 Task: For heading Use Impact with bold and underline.  font size for heading18,  'Change the font style of data to'Impact and font size to 9,  Change the alignment of both headline & data to Align right In the sheet   Valor SalesZenith Sales review   book
Action: Mouse moved to (60, 160)
Screenshot: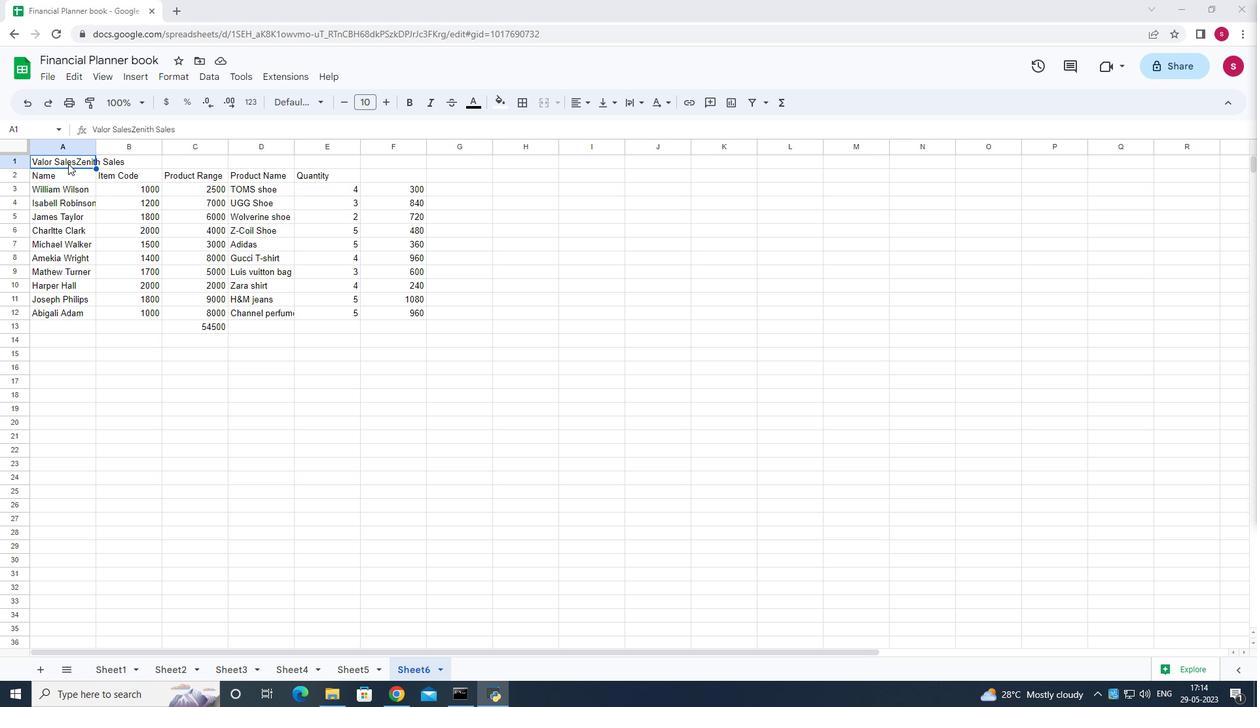 
Action: Mouse pressed left at (60, 160)
Screenshot: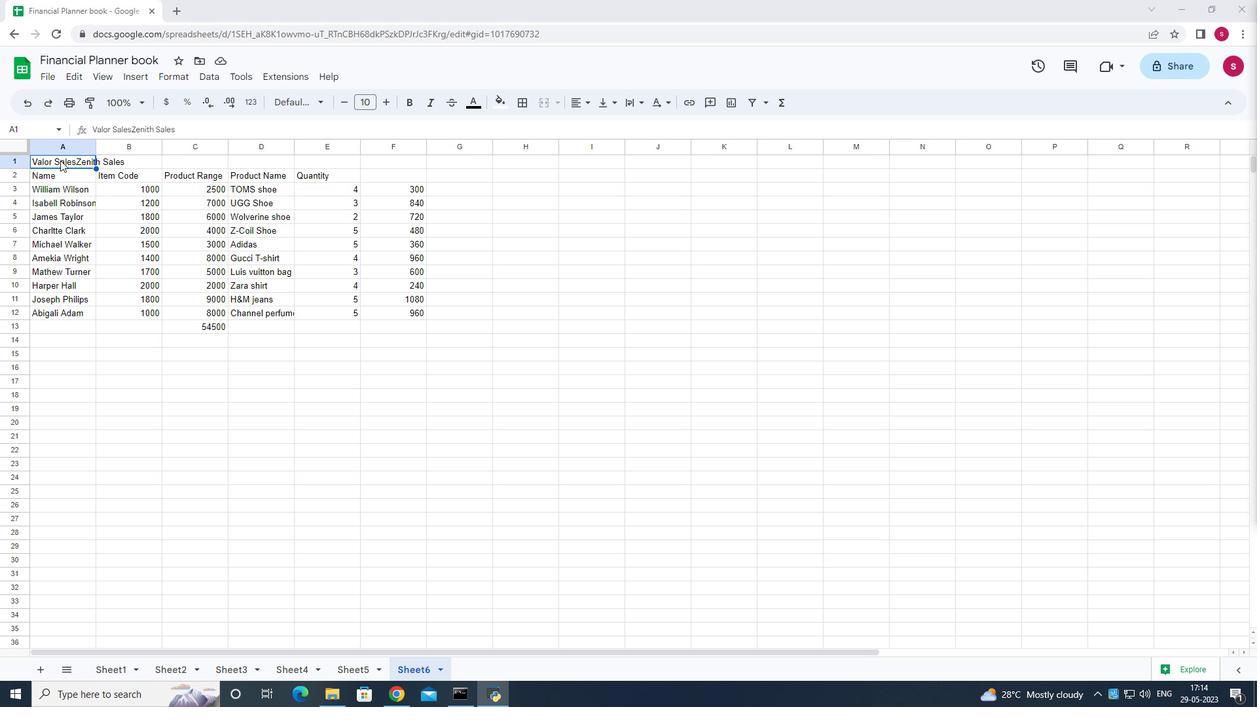 
Action: Mouse pressed left at (60, 160)
Screenshot: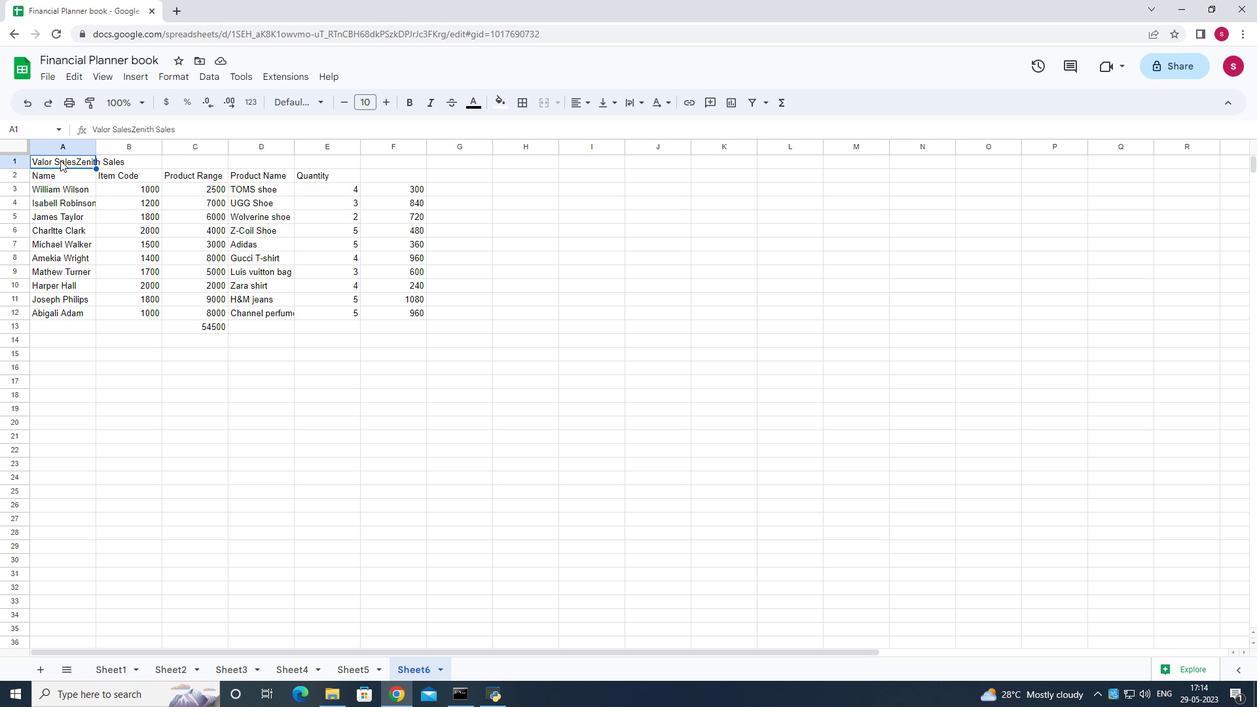 
Action: Mouse moved to (72, 159)
Screenshot: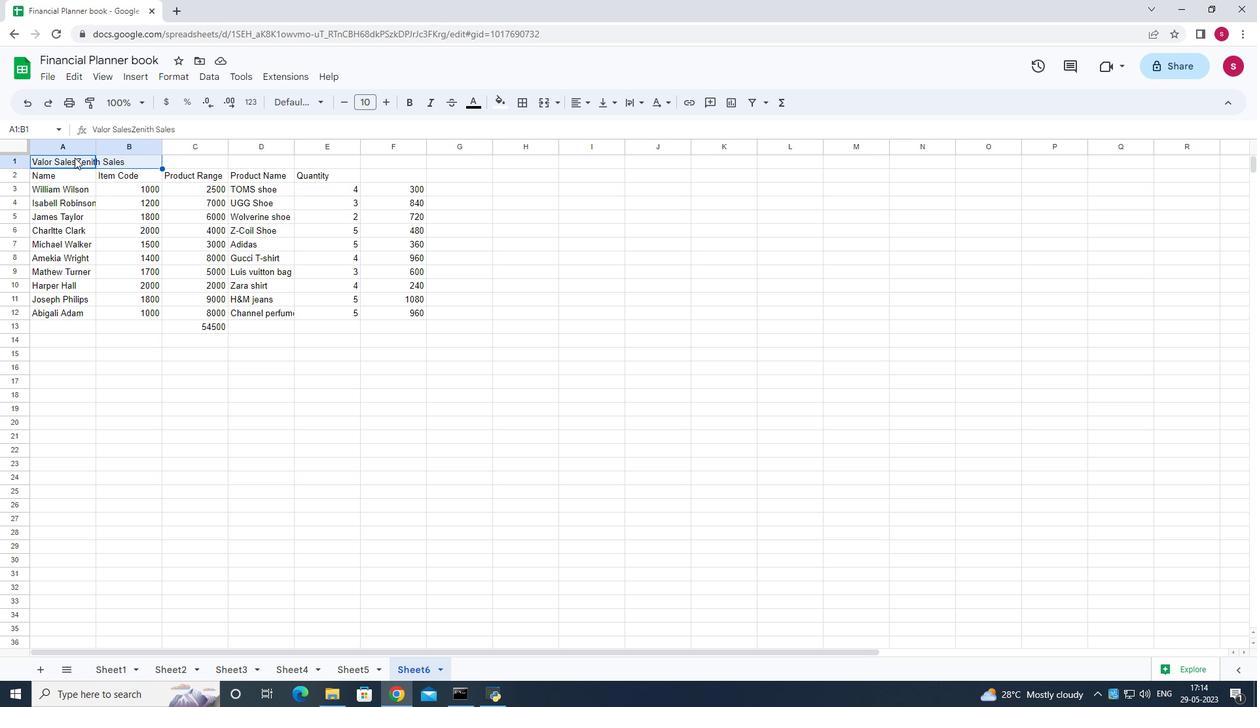 
Action: Mouse pressed left at (72, 159)
Screenshot: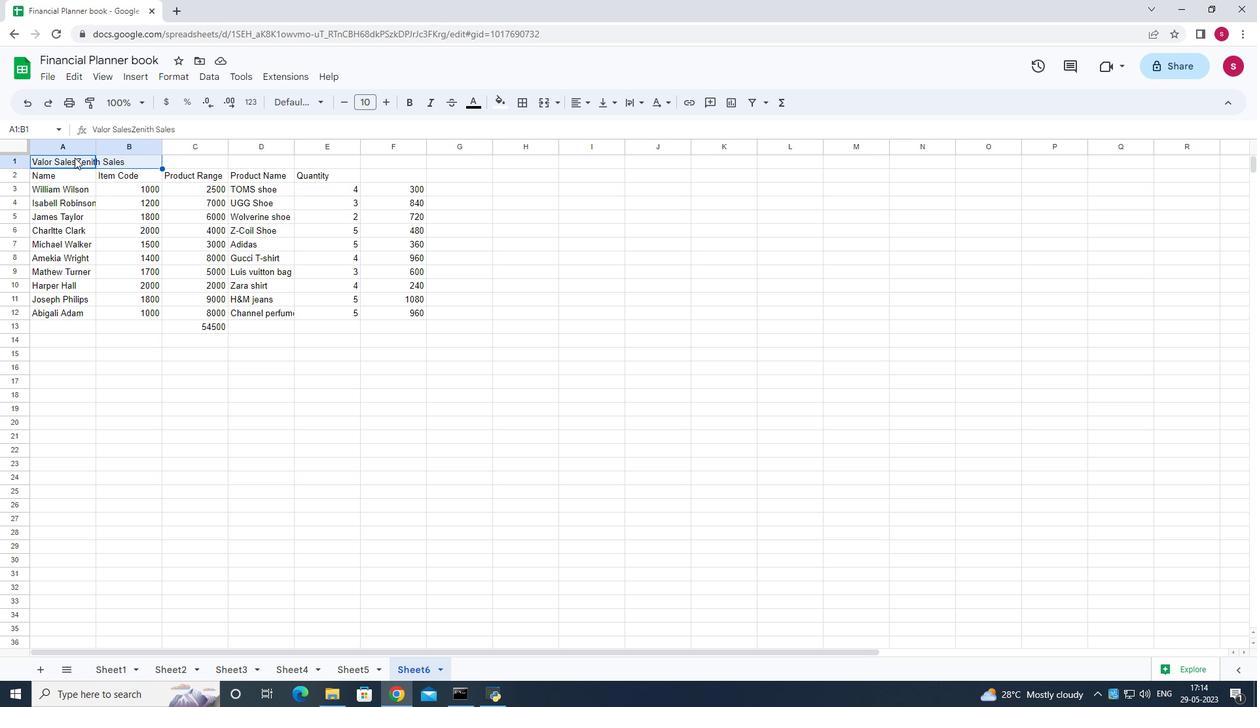 
Action: Mouse moved to (69, 161)
Screenshot: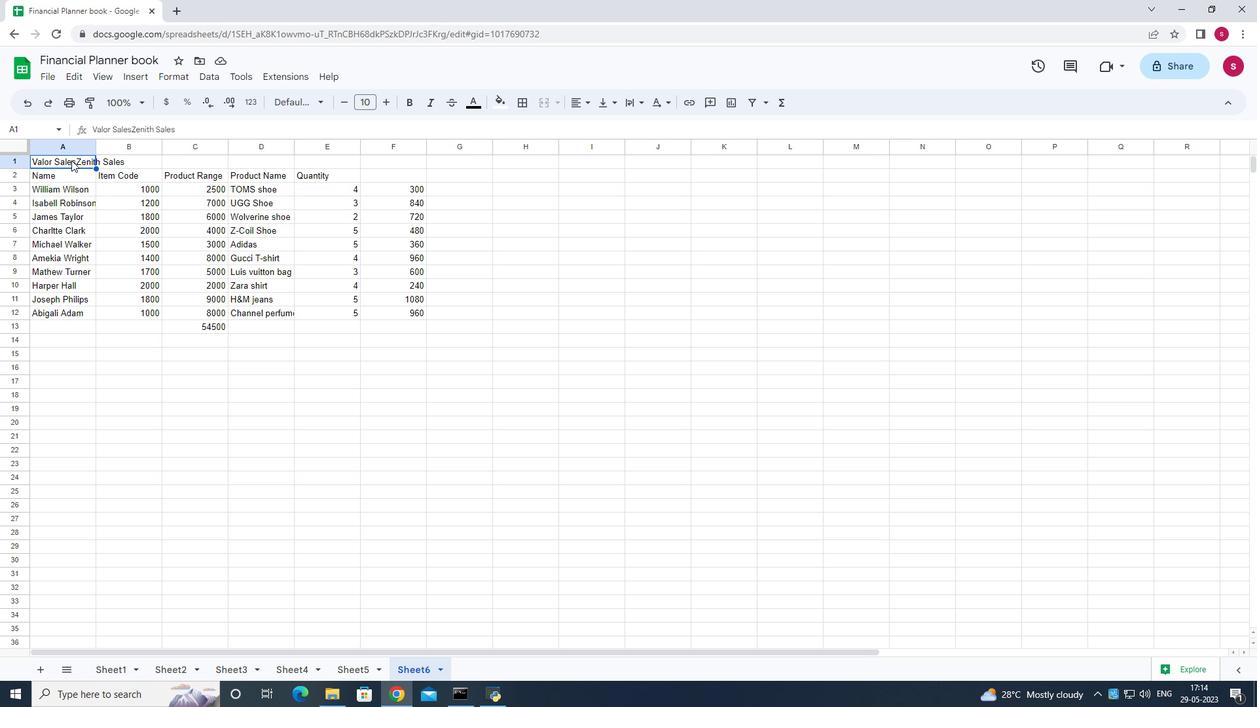 
Action: Mouse pressed left at (69, 161)
Screenshot: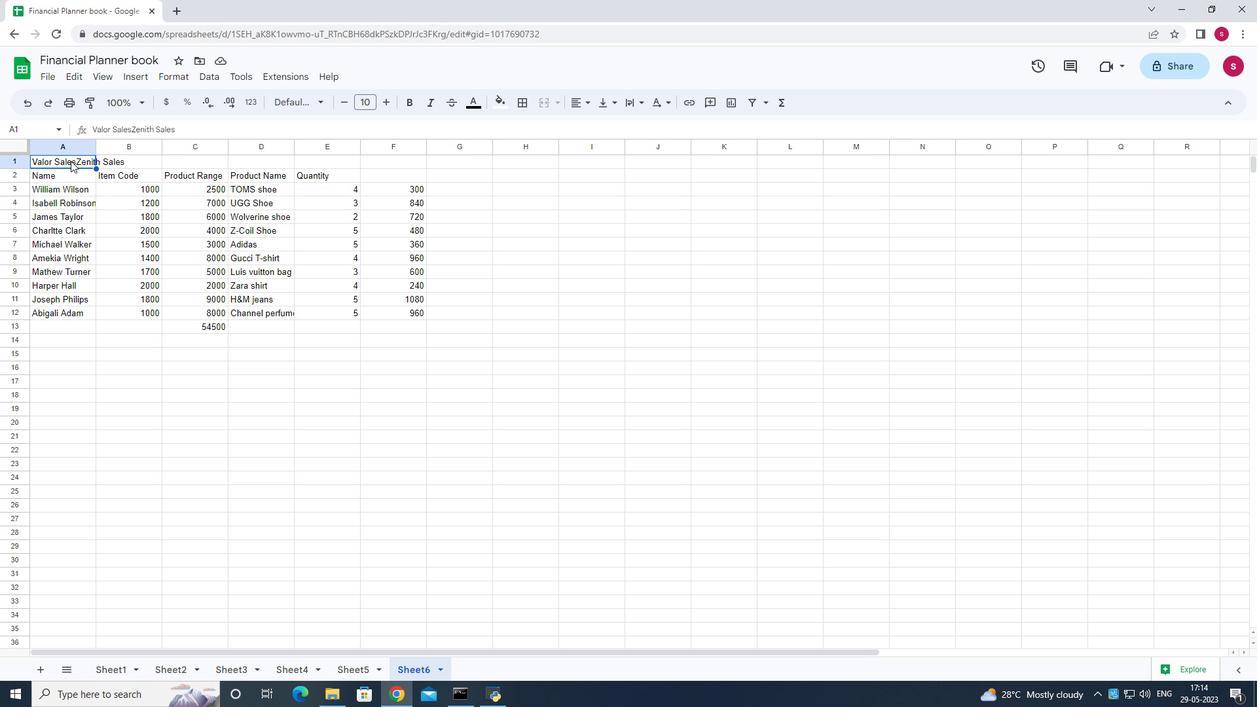 
Action: Mouse moved to (209, 155)
Screenshot: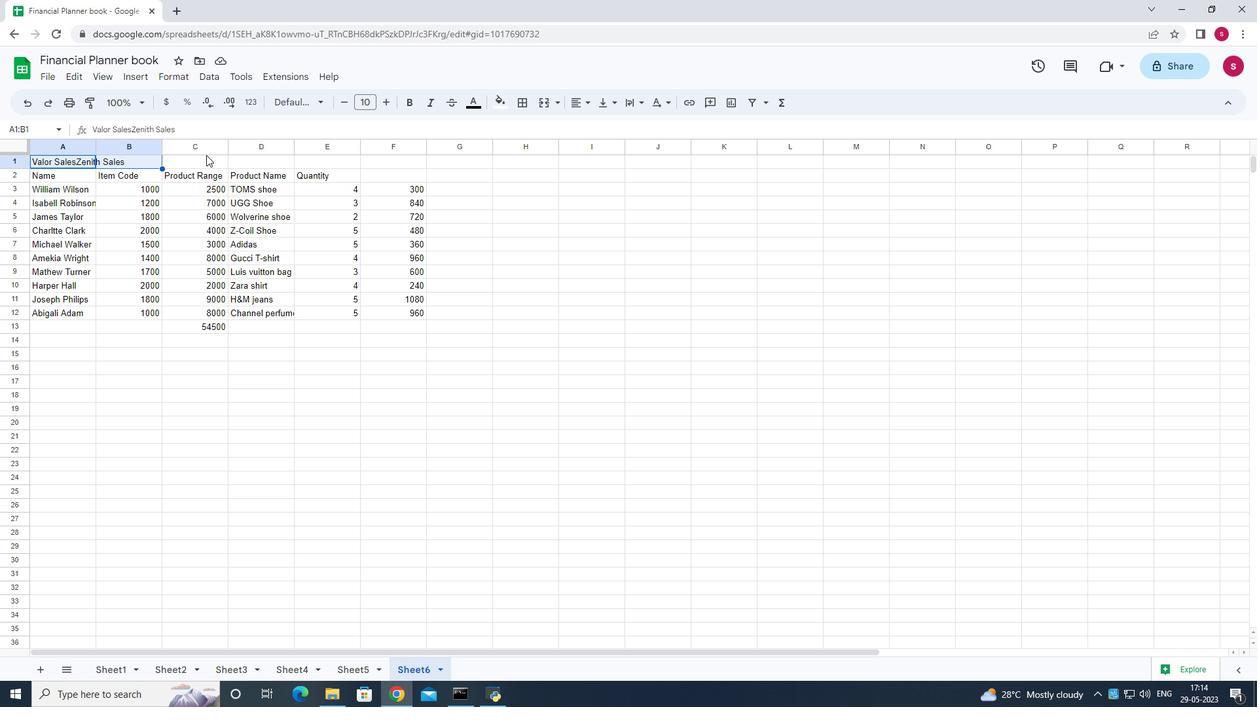 
Action: Key pressed ctrl+Bctrl+U
Screenshot: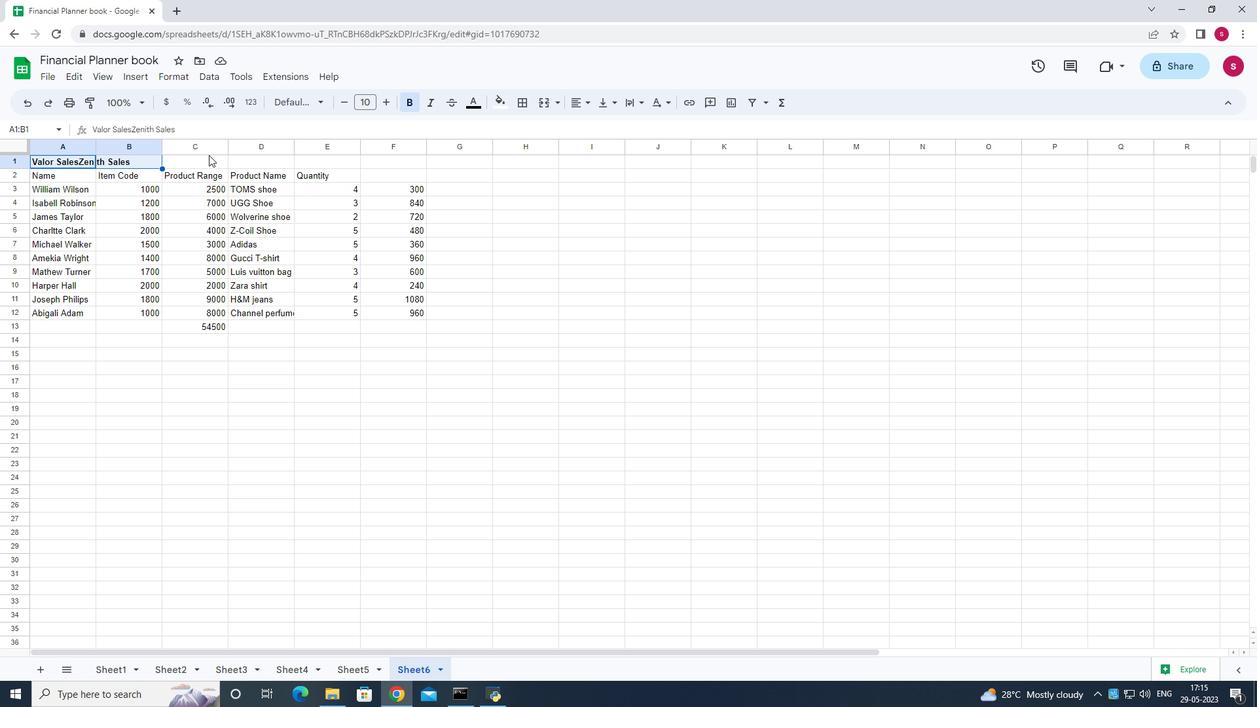 
Action: Mouse moved to (383, 102)
Screenshot: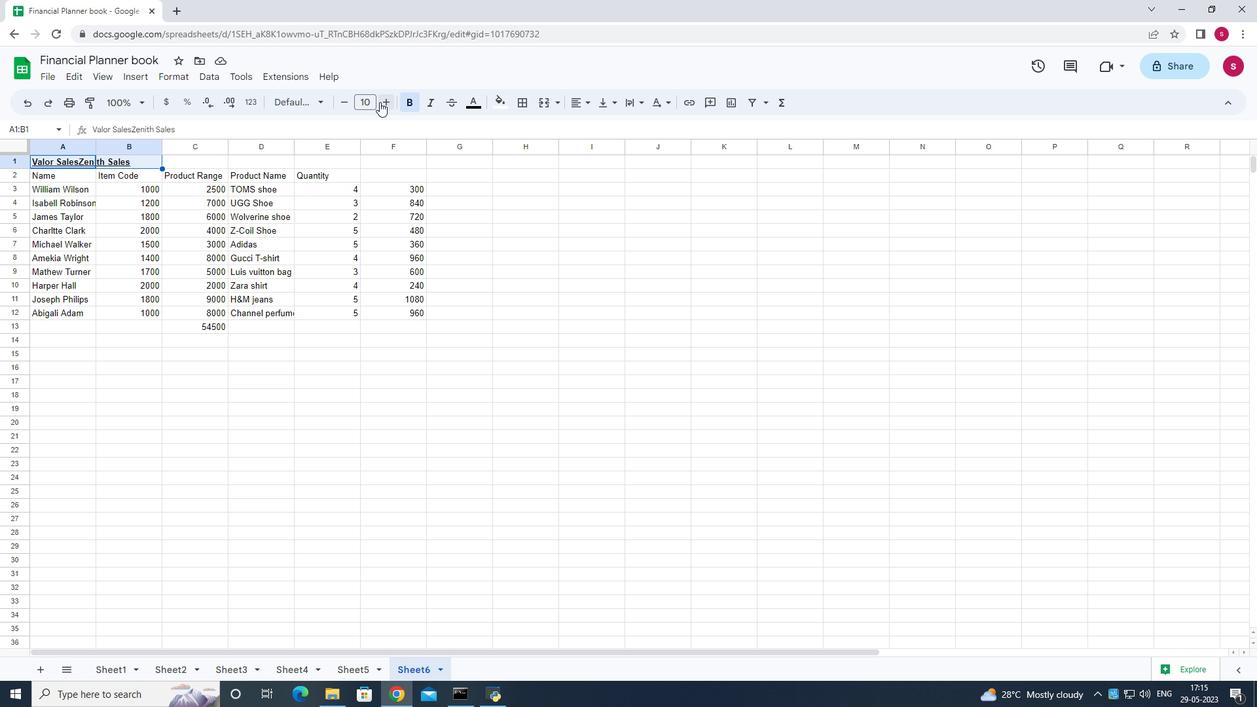 
Action: Mouse pressed left at (383, 102)
Screenshot: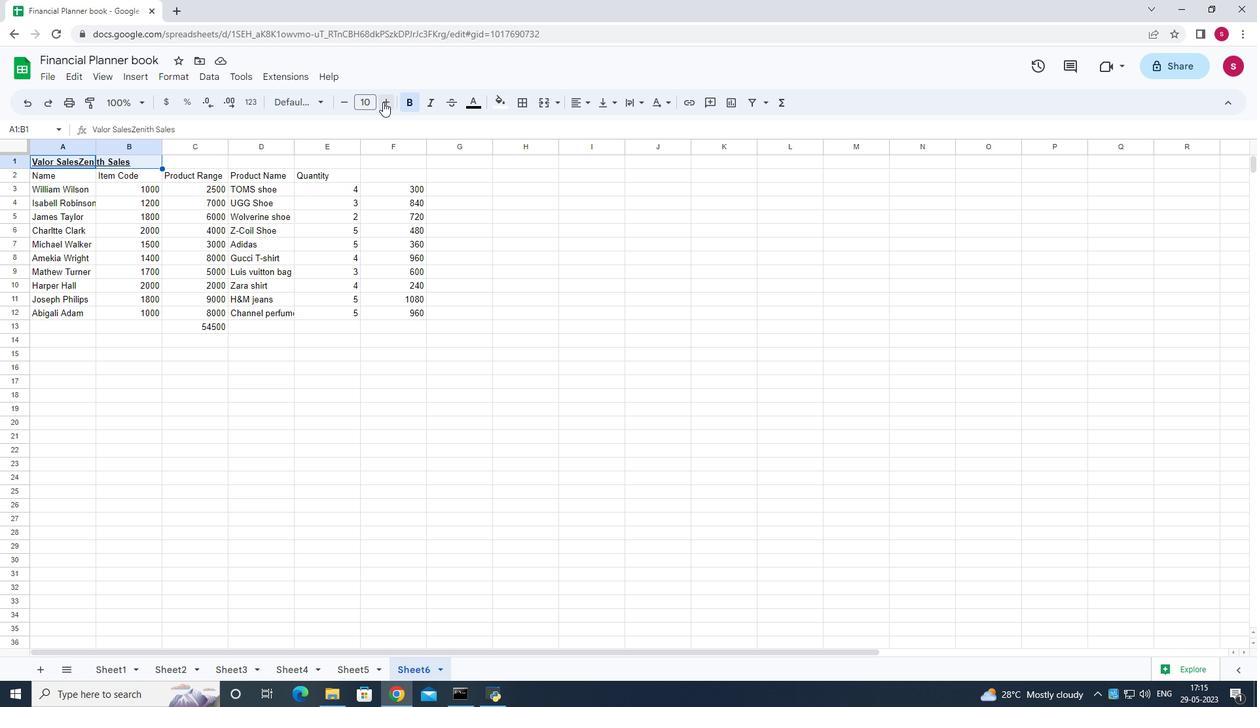
Action: Mouse pressed left at (383, 102)
Screenshot: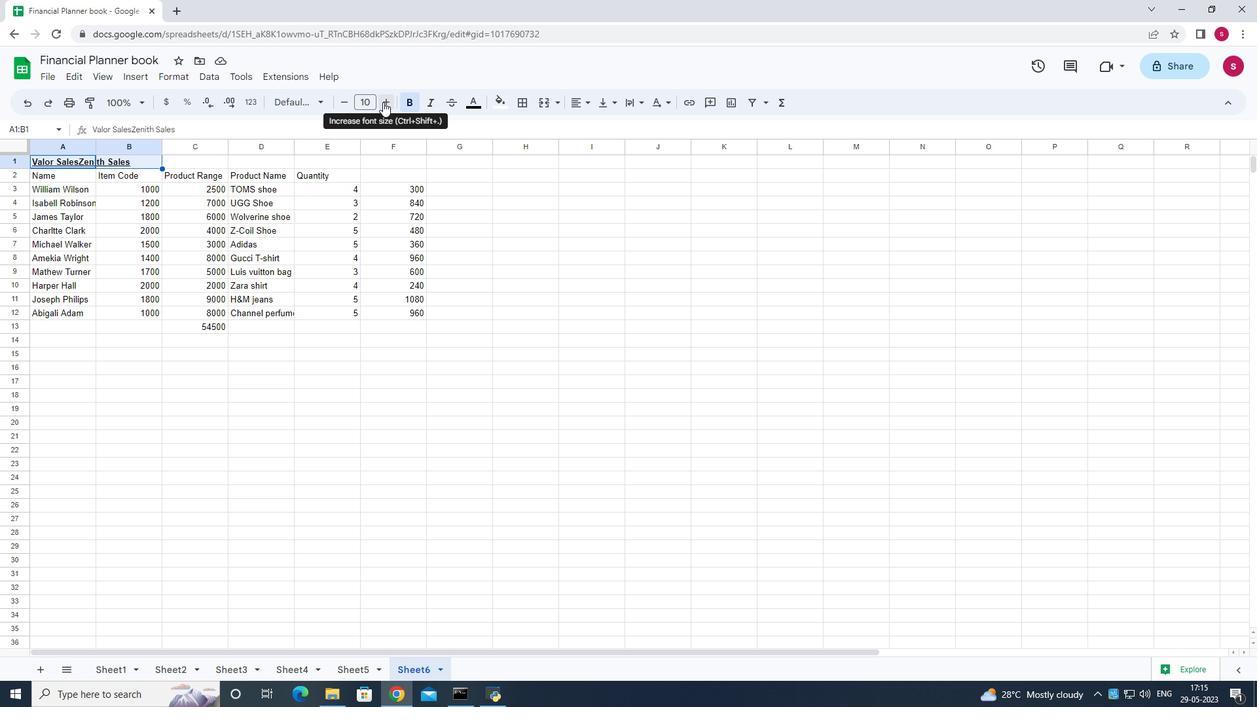 
Action: Mouse moved to (383, 102)
Screenshot: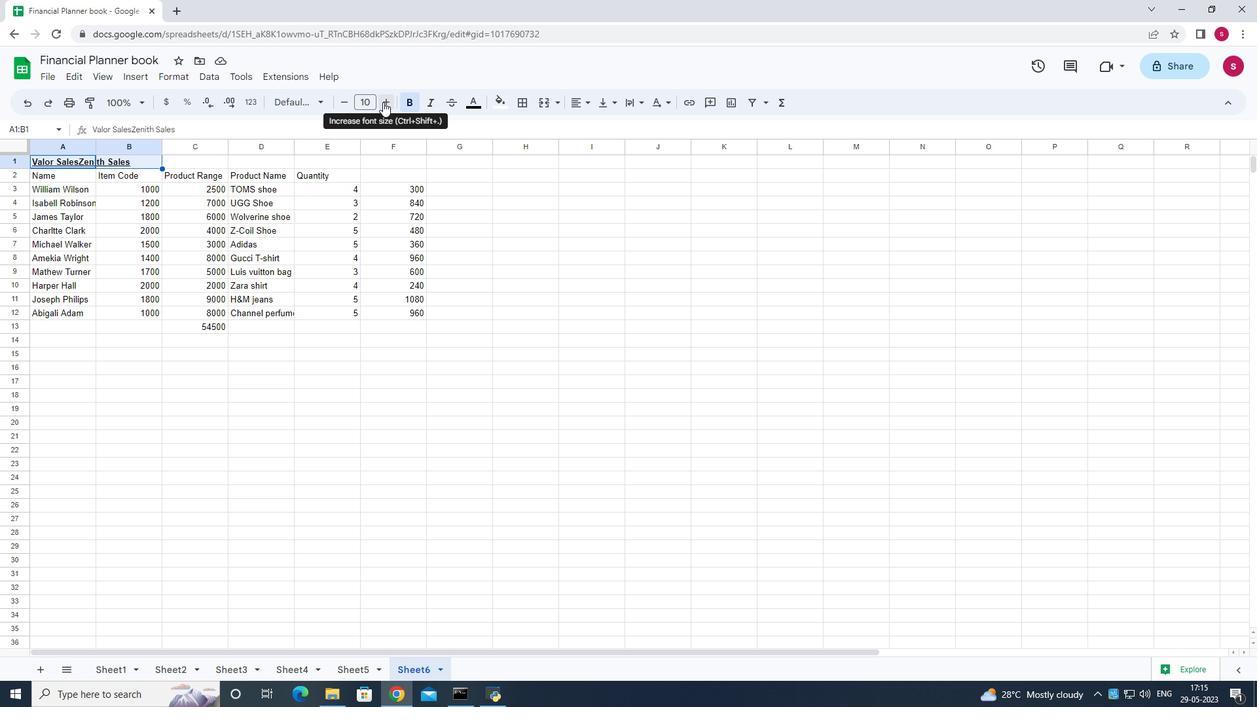 
Action: Mouse pressed left at (383, 102)
Screenshot: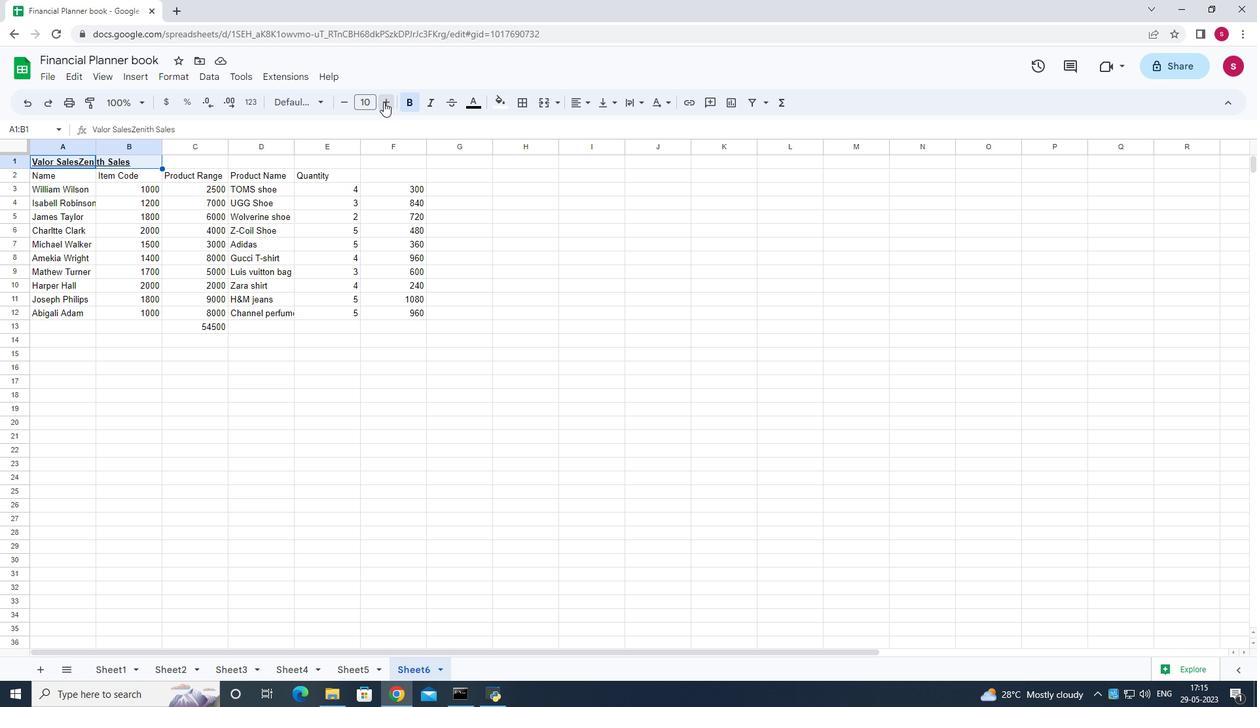 
Action: Mouse pressed left at (383, 102)
Screenshot: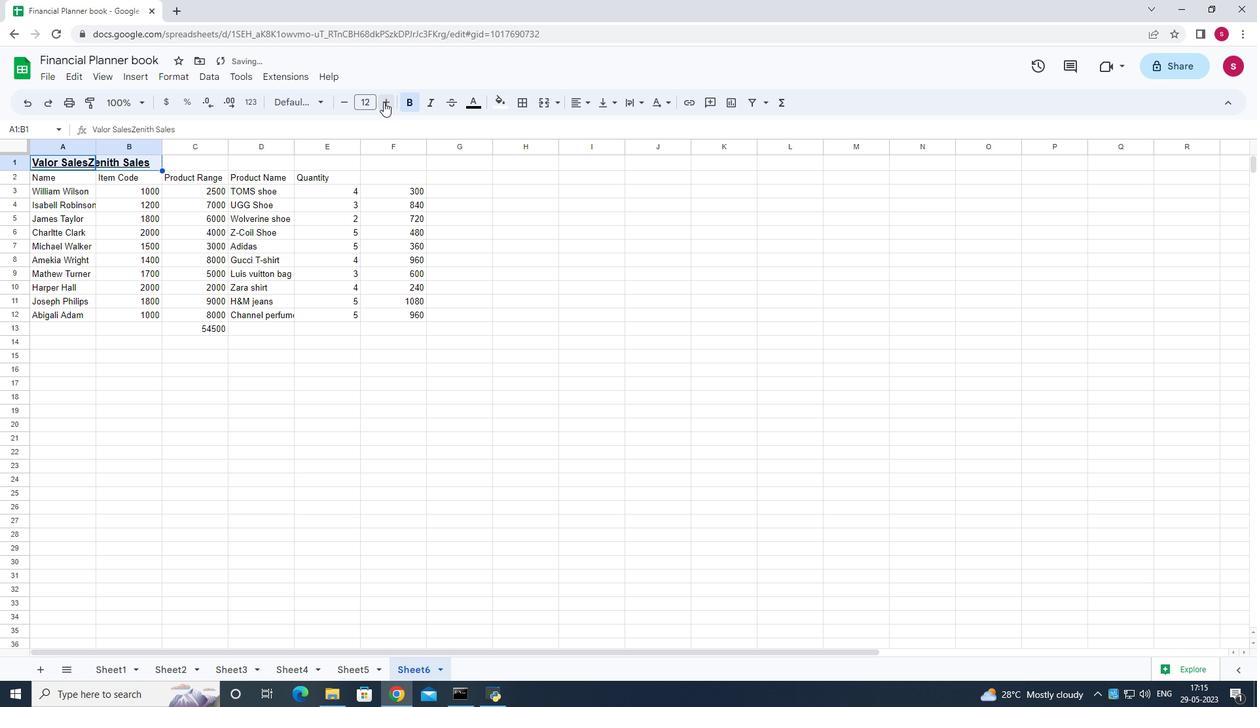 
Action: Mouse pressed left at (383, 102)
Screenshot: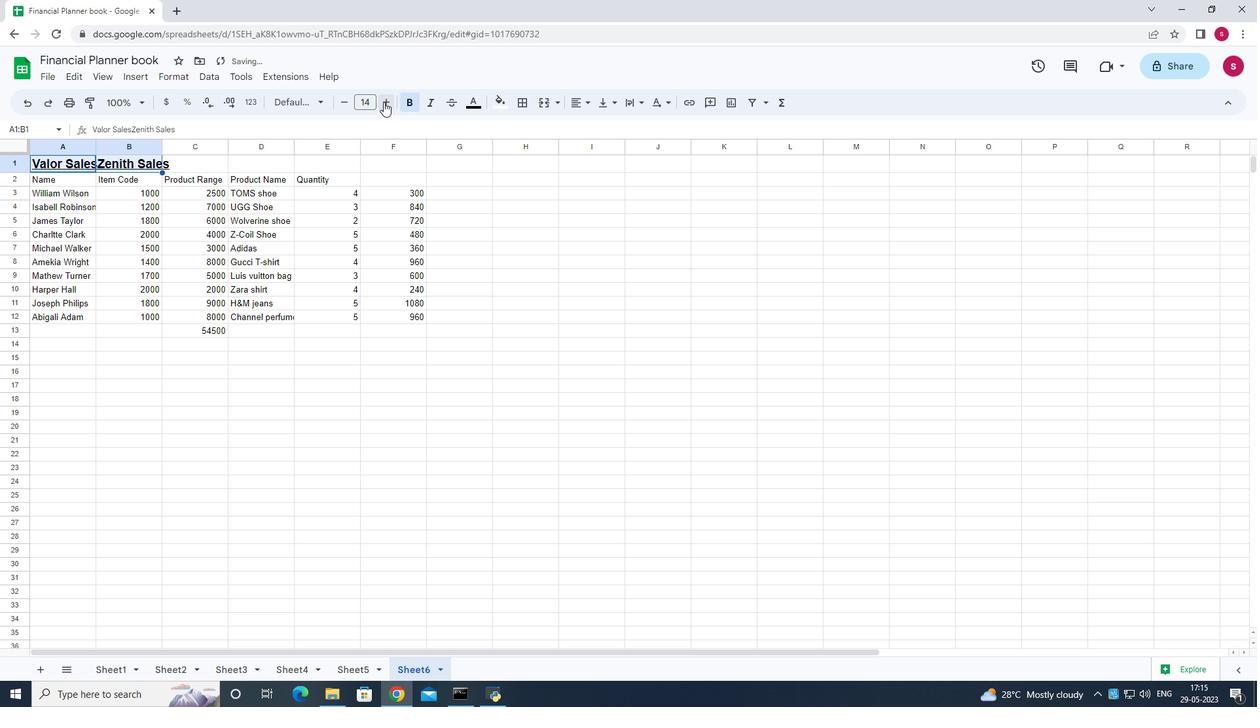 
Action: Mouse pressed left at (383, 102)
Screenshot: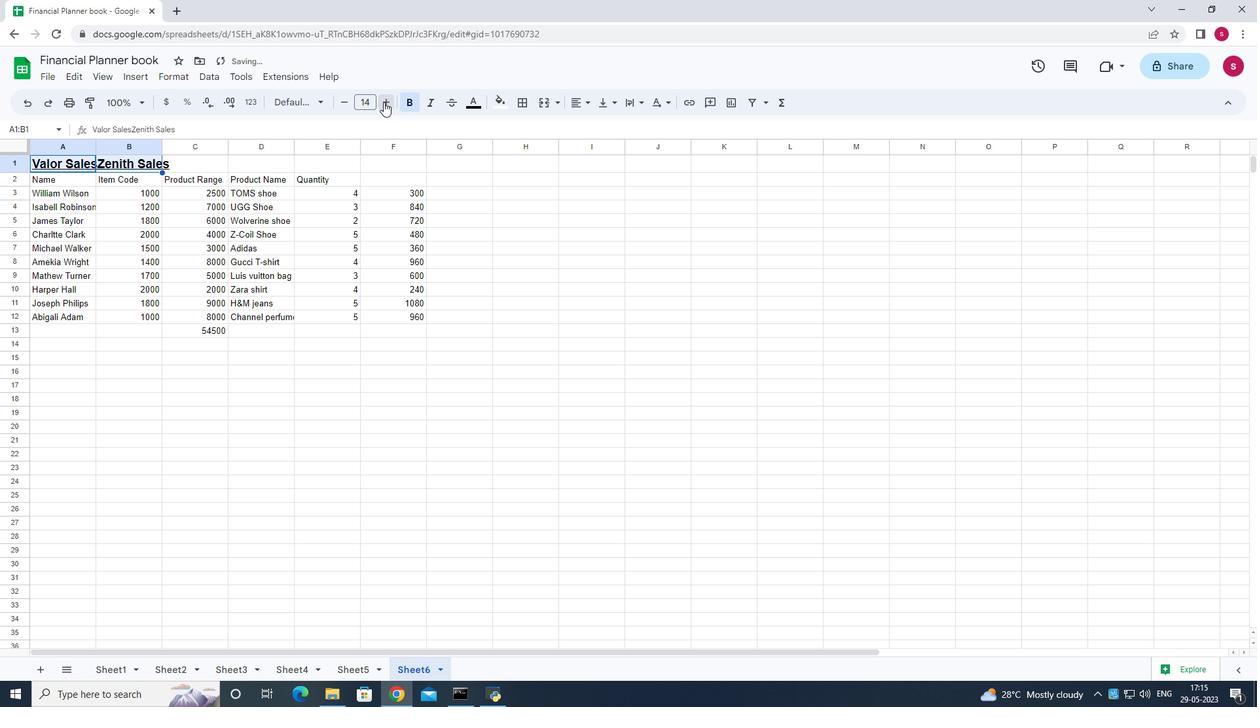 
Action: Mouse pressed left at (383, 102)
Screenshot: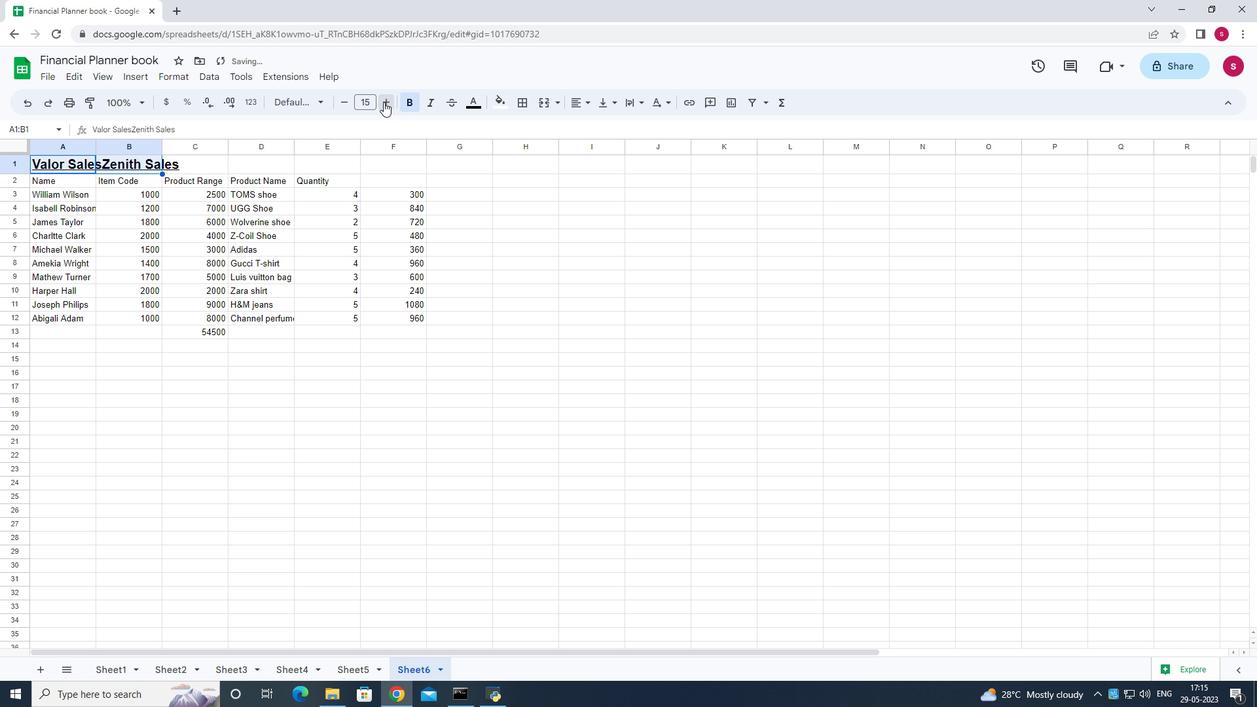 
Action: Mouse pressed left at (383, 102)
Screenshot: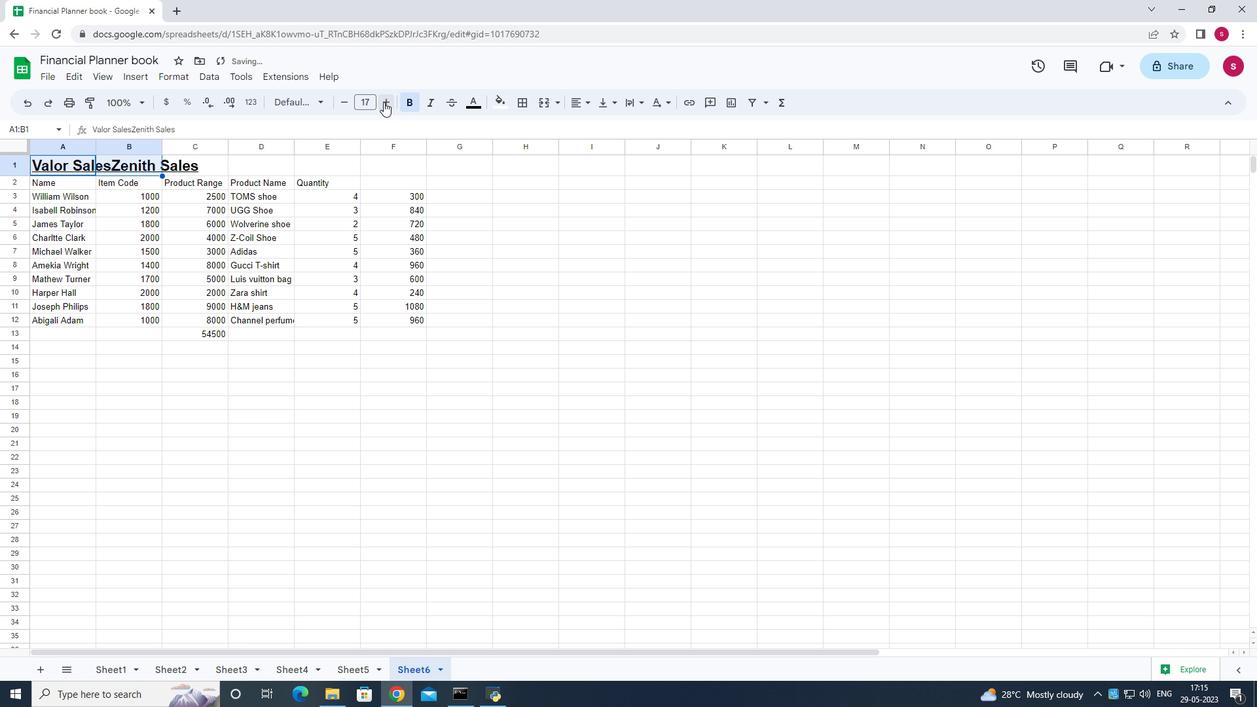 
Action: Mouse moved to (72, 180)
Screenshot: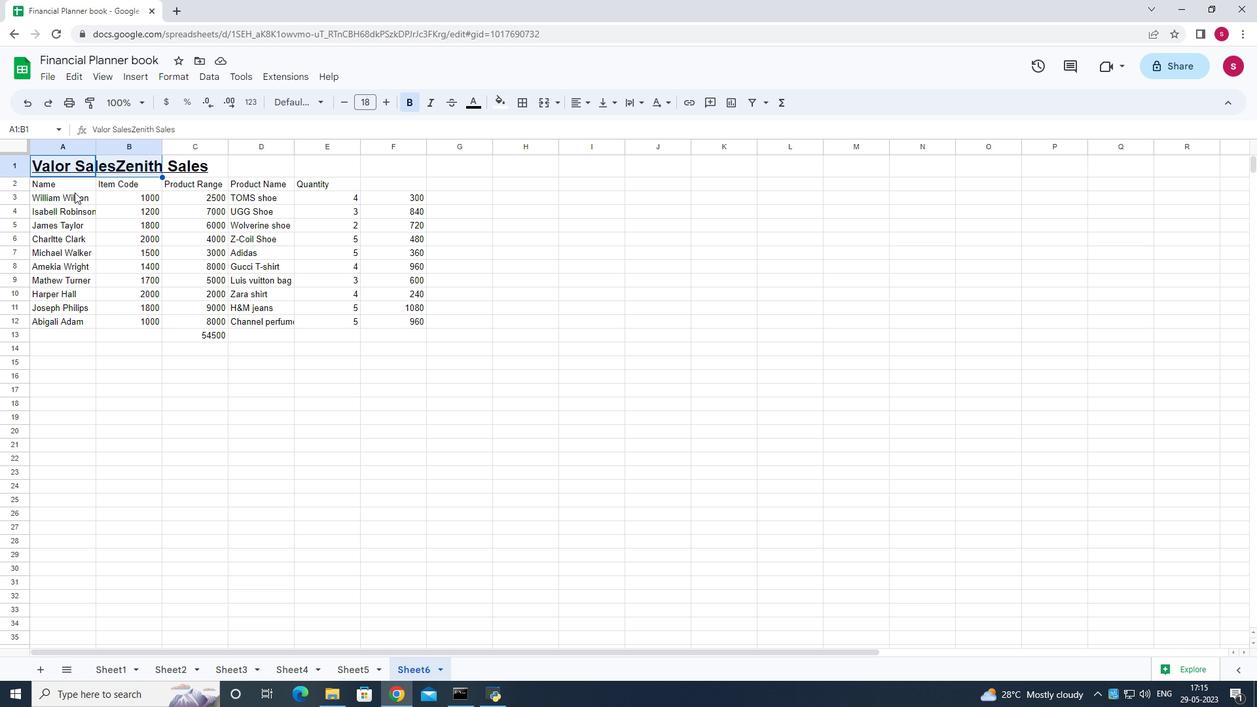 
Action: Mouse pressed left at (72, 180)
Screenshot: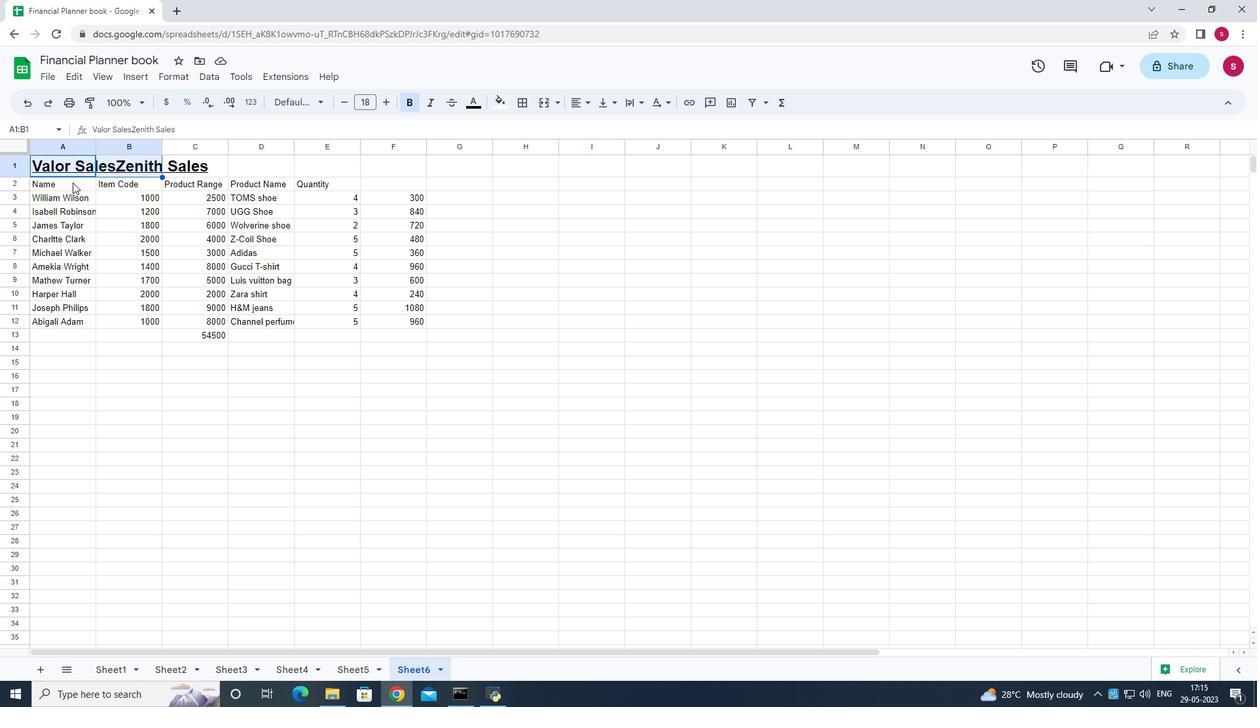 
Action: Mouse pressed left at (72, 180)
Screenshot: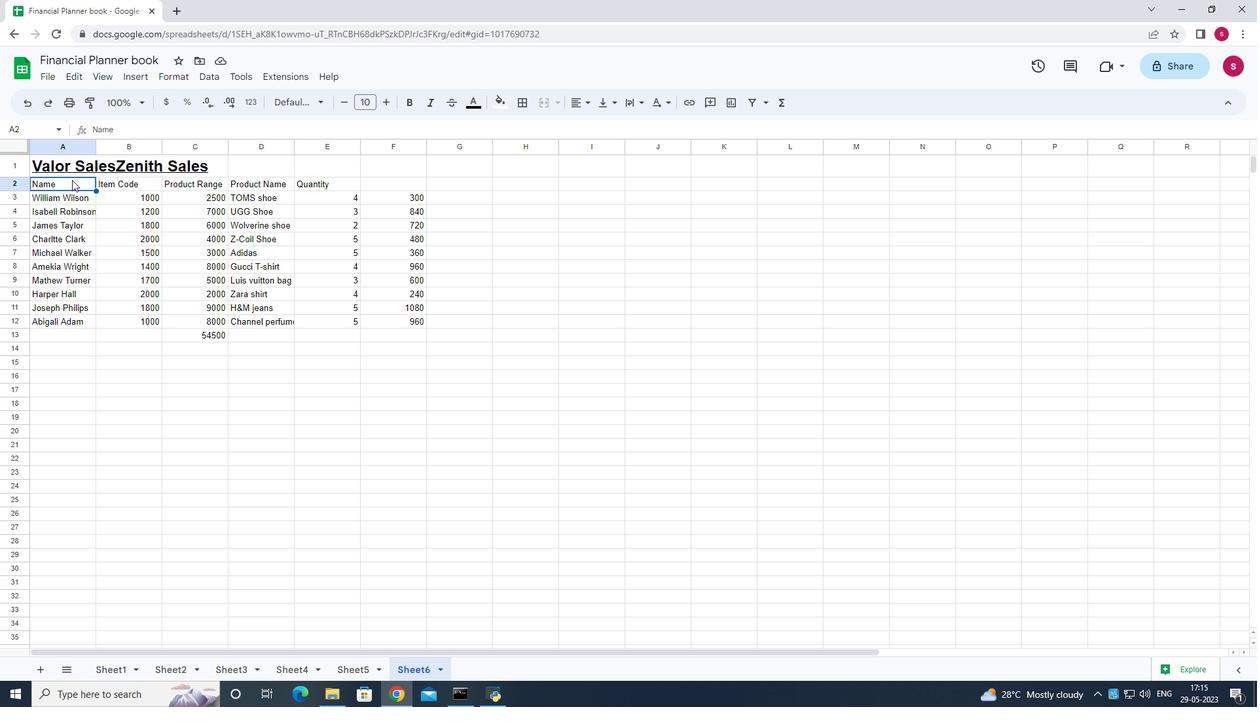
Action: Mouse moved to (313, 102)
Screenshot: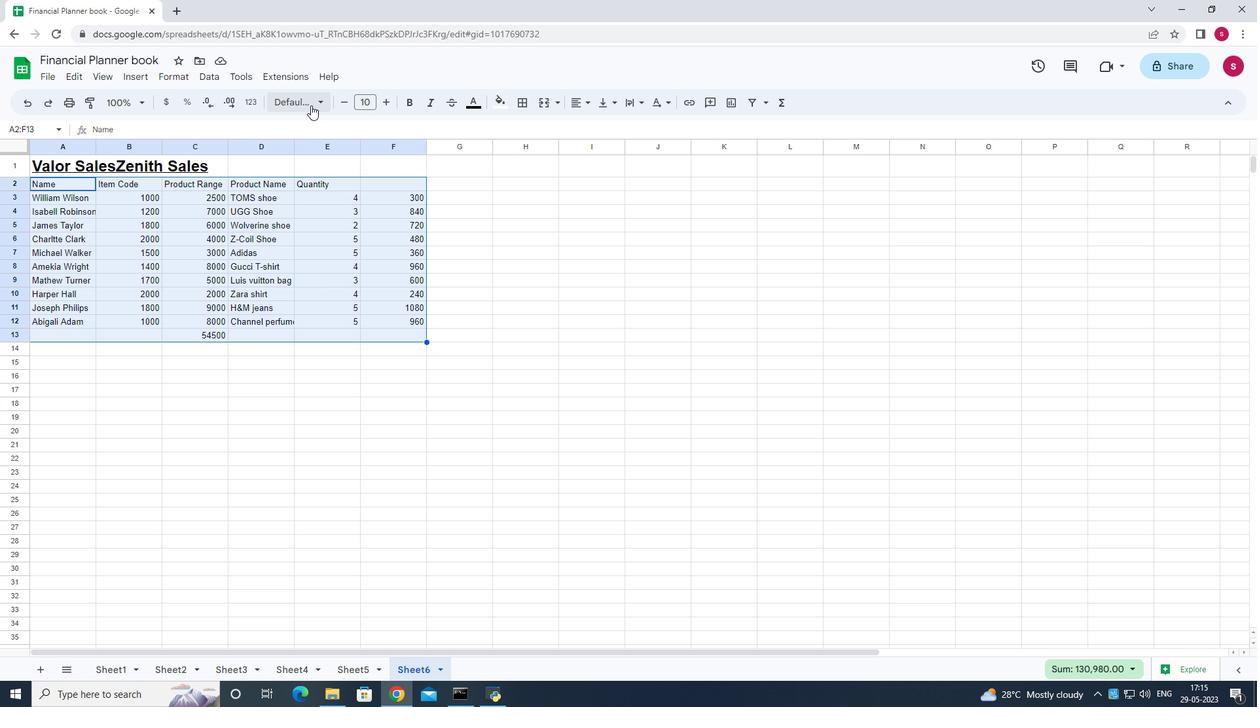 
Action: Mouse pressed left at (313, 102)
Screenshot: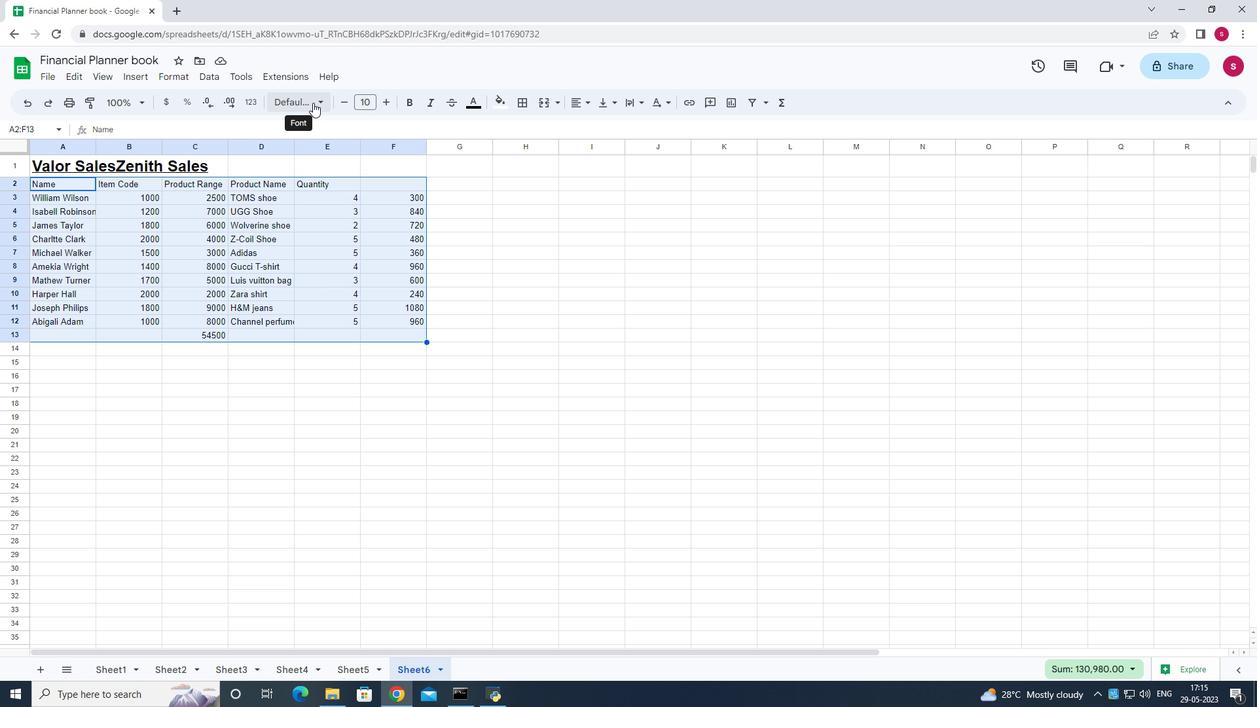 
Action: Mouse moved to (344, 296)
Screenshot: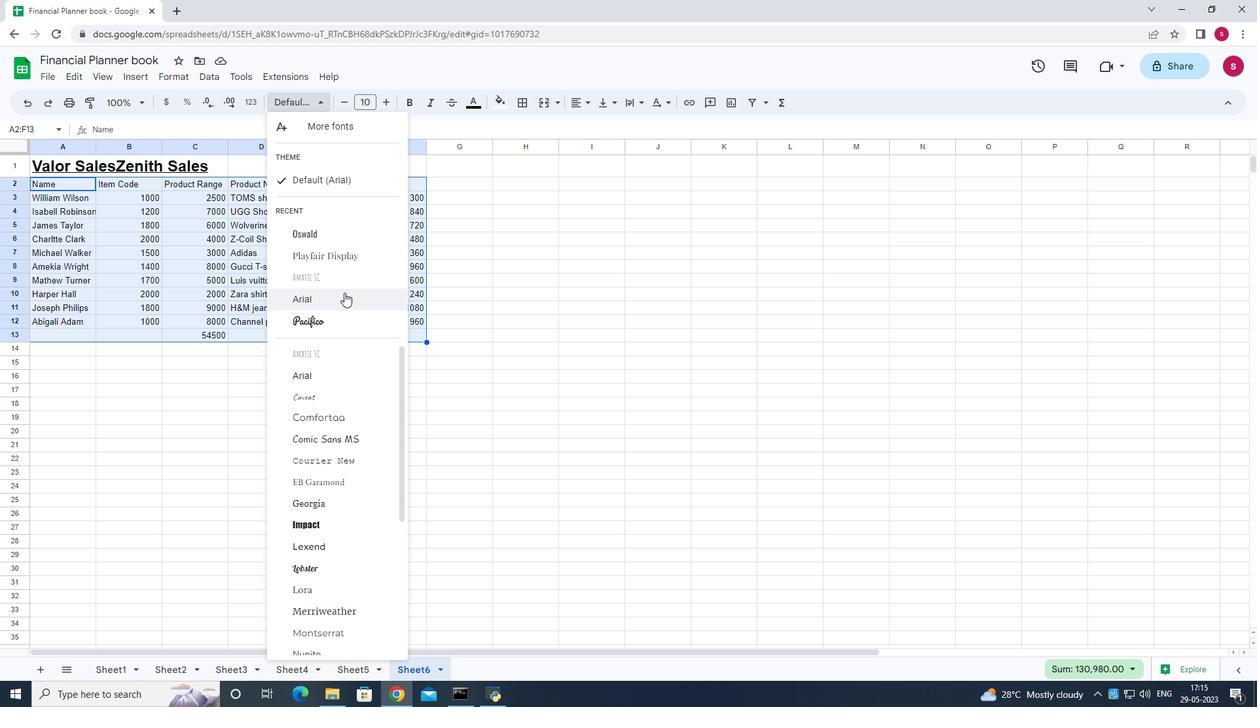 
Action: Mouse pressed left at (344, 296)
Screenshot: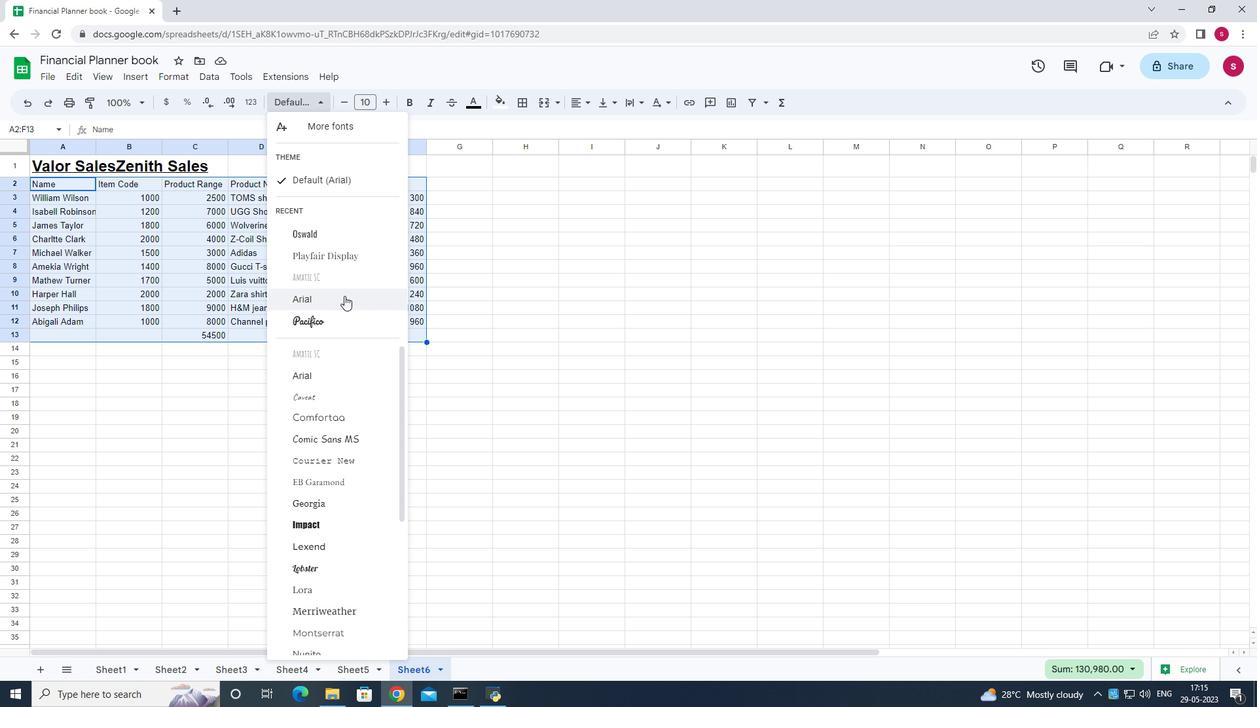 
Action: Mouse moved to (323, 100)
Screenshot: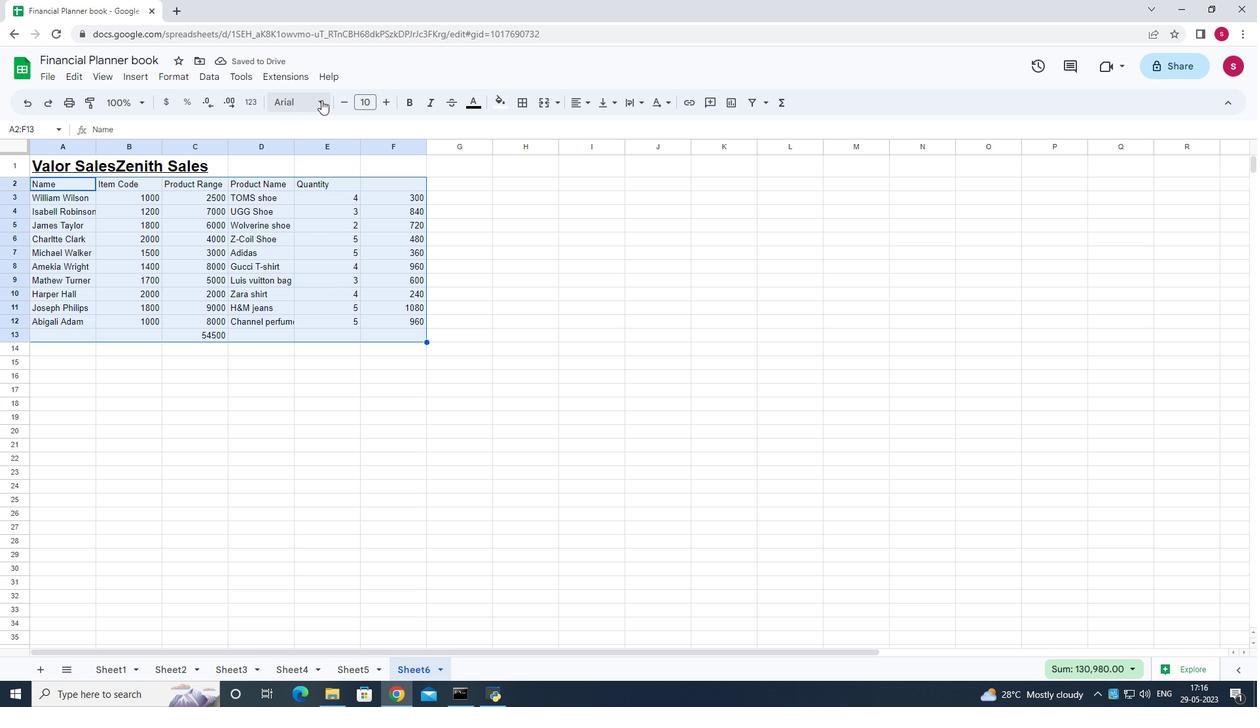 
Action: Mouse pressed left at (323, 100)
Screenshot: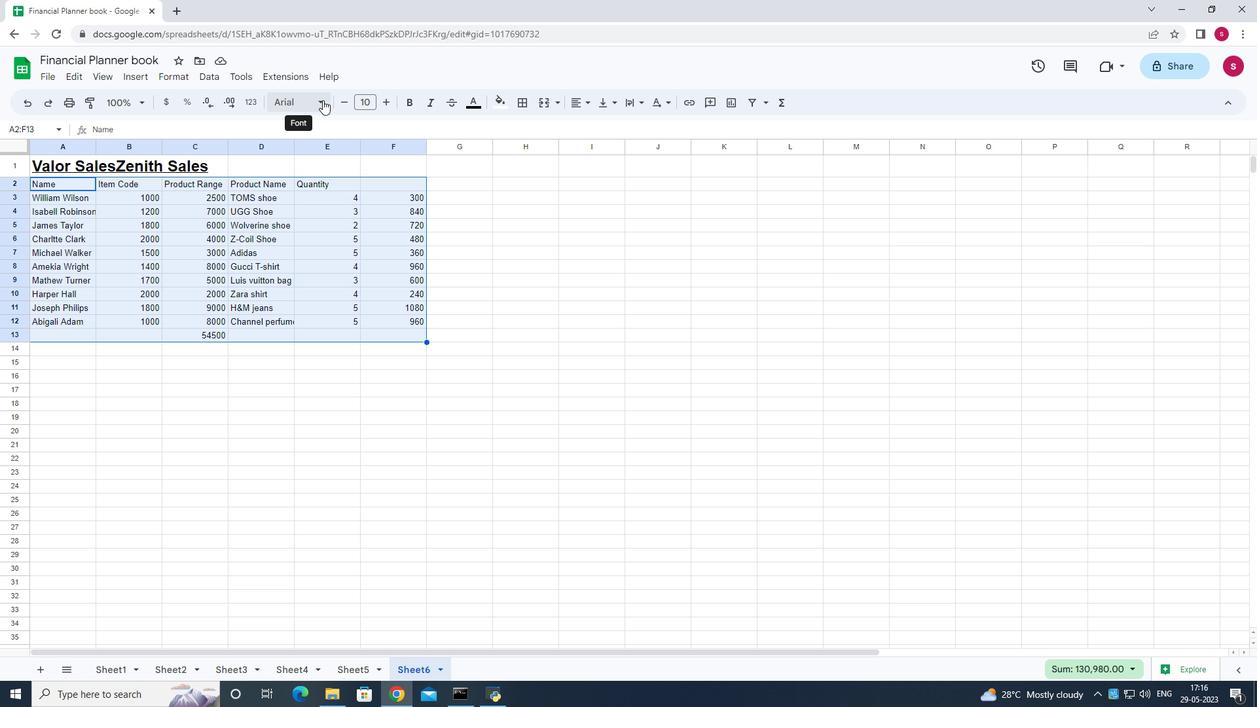 
Action: Mouse moved to (321, 318)
Screenshot: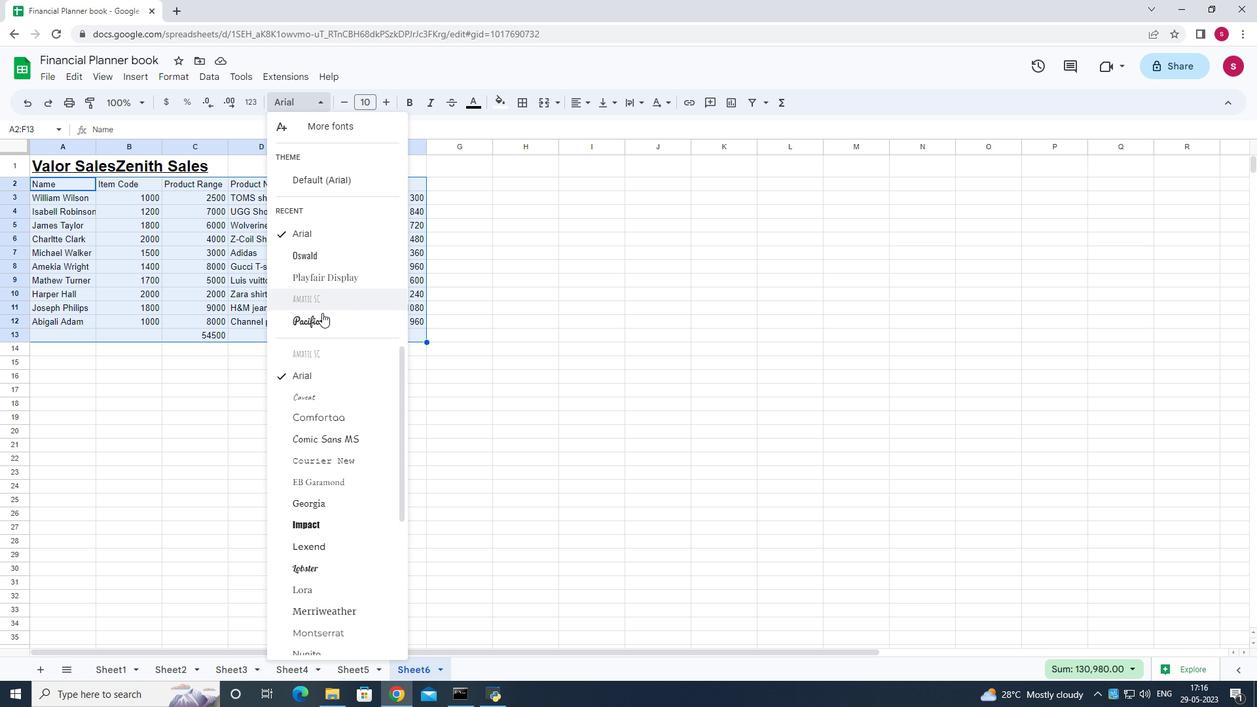 
Action: Mouse pressed left at (321, 318)
Screenshot: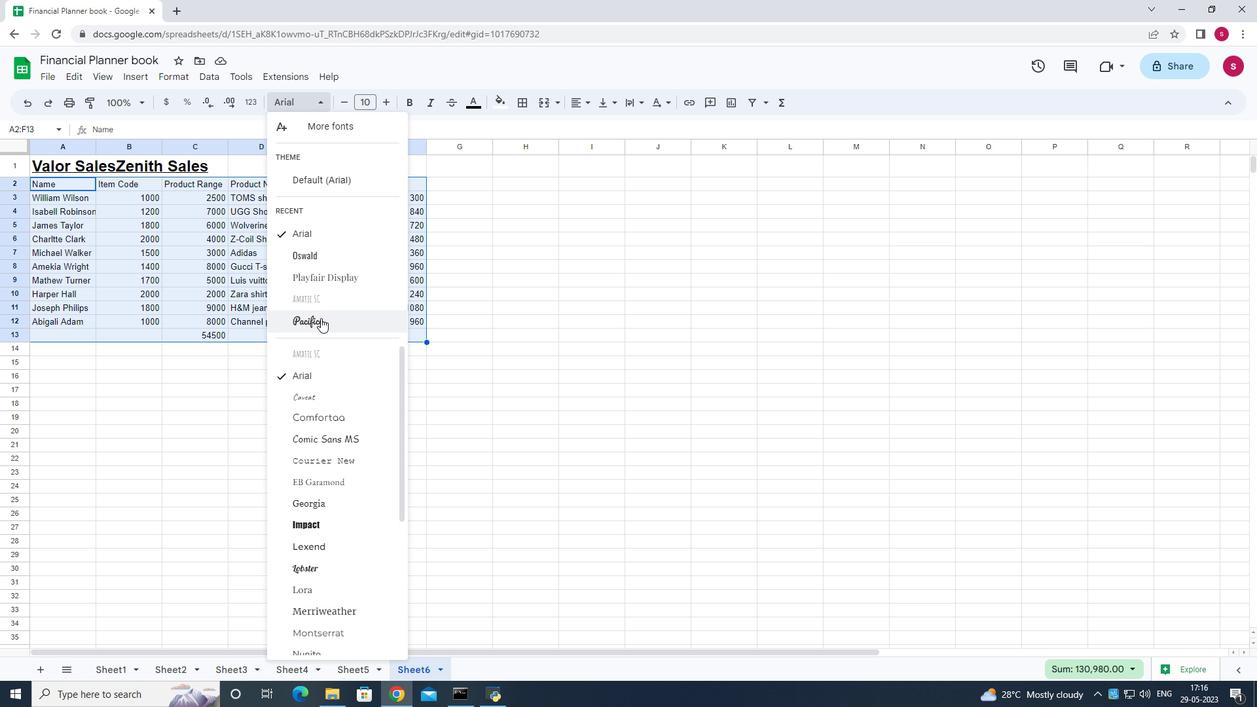 
Action: Mouse moved to (321, 94)
Screenshot: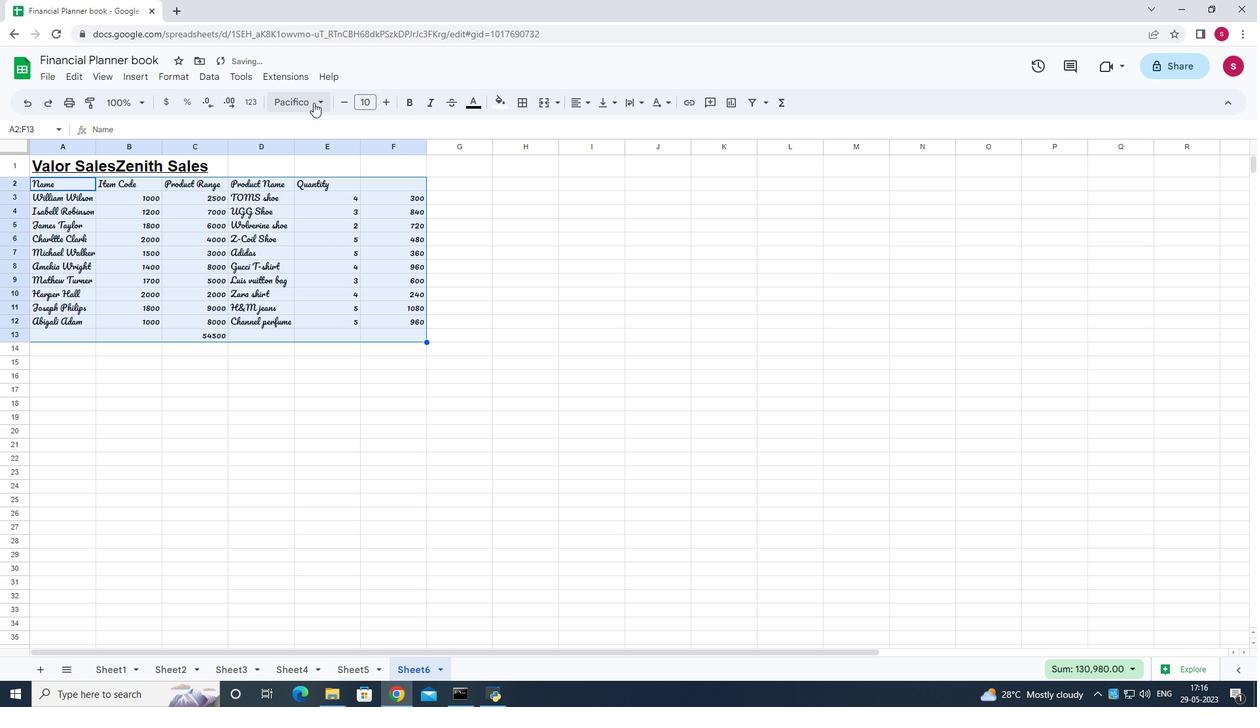 
Action: Mouse pressed left at (321, 94)
Screenshot: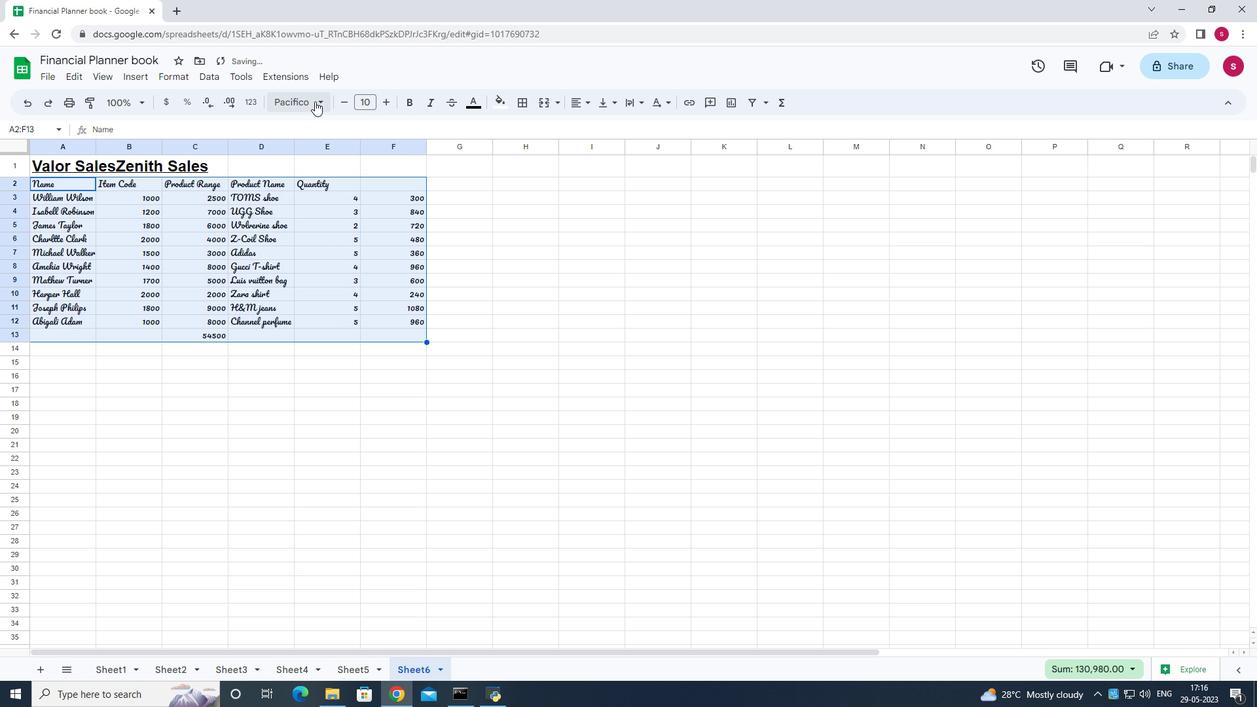 
Action: Mouse moved to (329, 433)
Screenshot: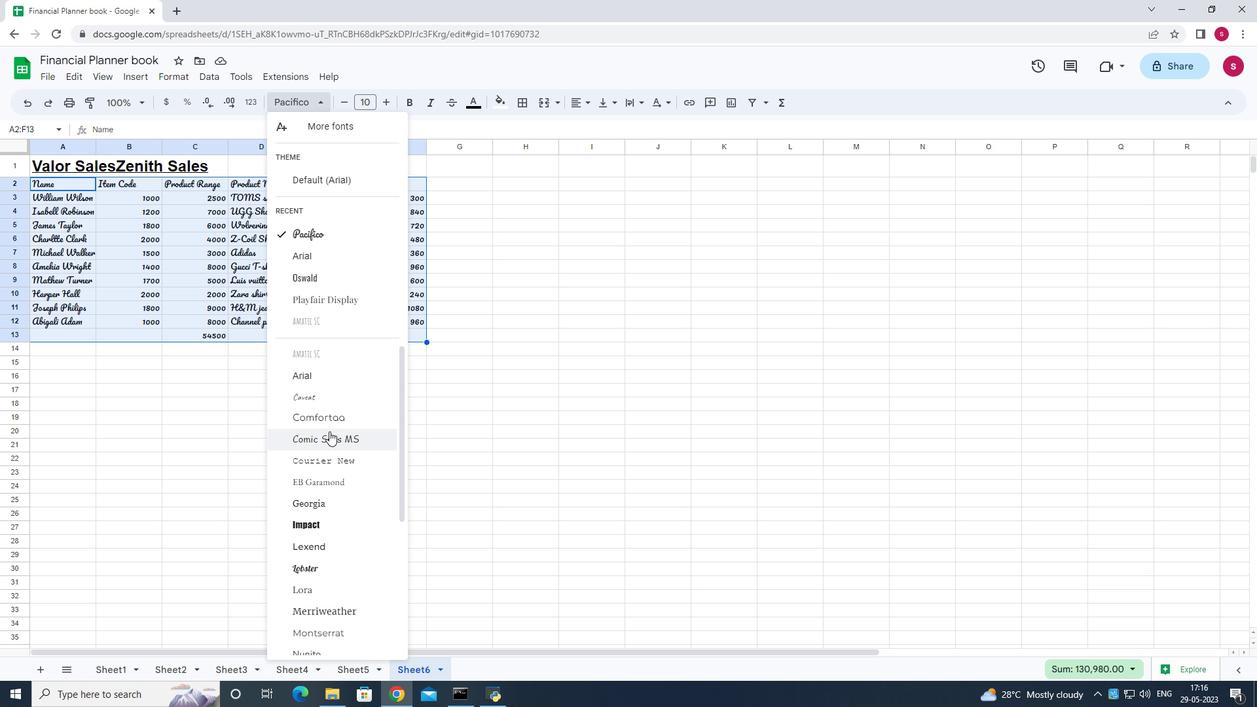 
Action: Mouse pressed left at (329, 433)
Screenshot: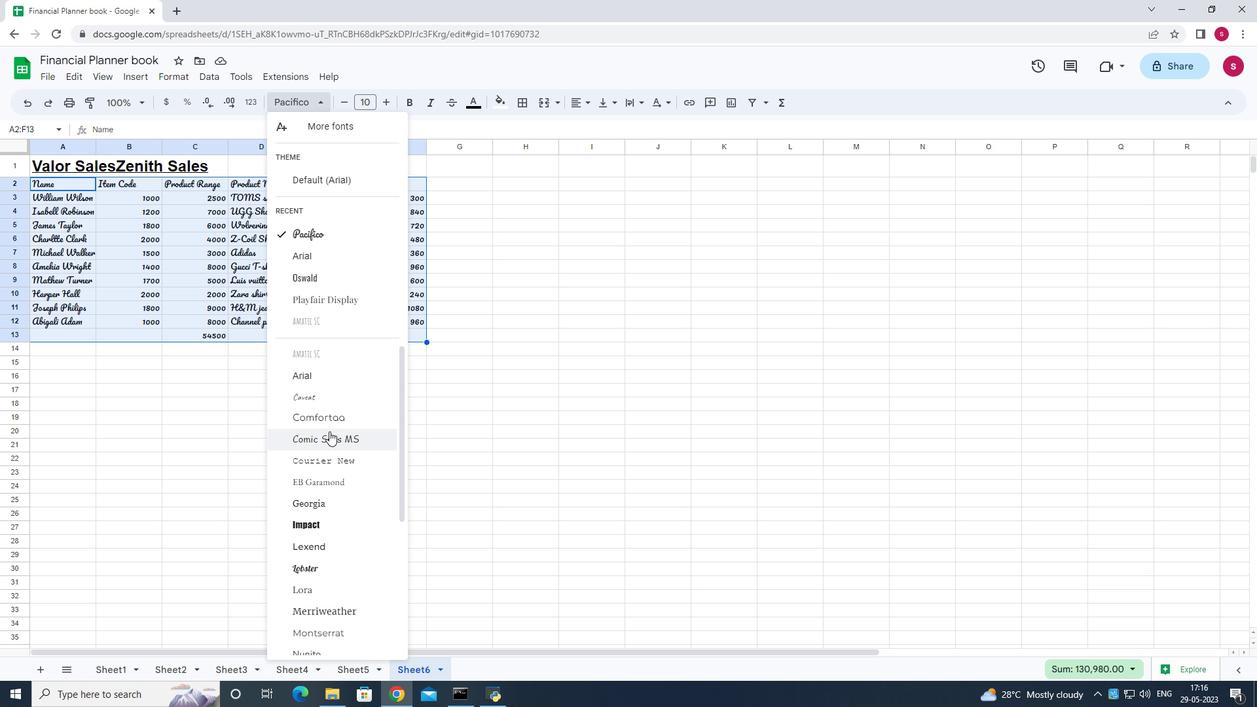 
Action: Mouse moved to (342, 103)
Screenshot: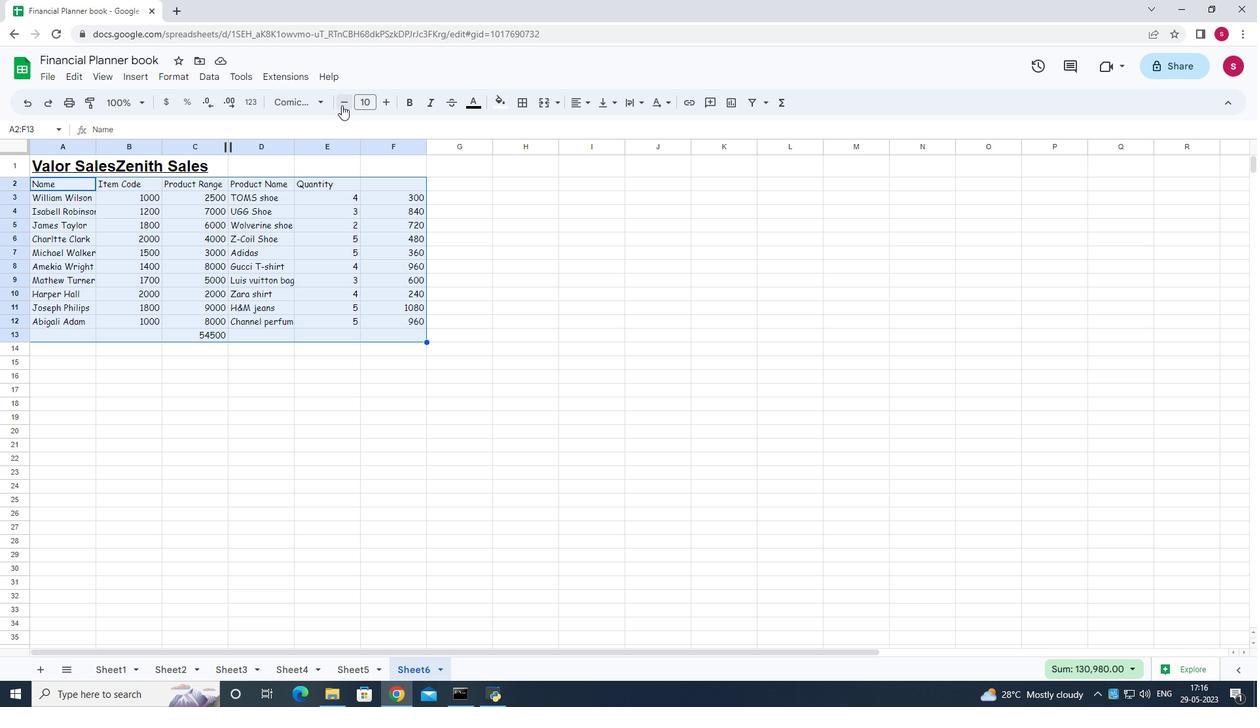 
Action: Mouse pressed left at (342, 103)
Screenshot: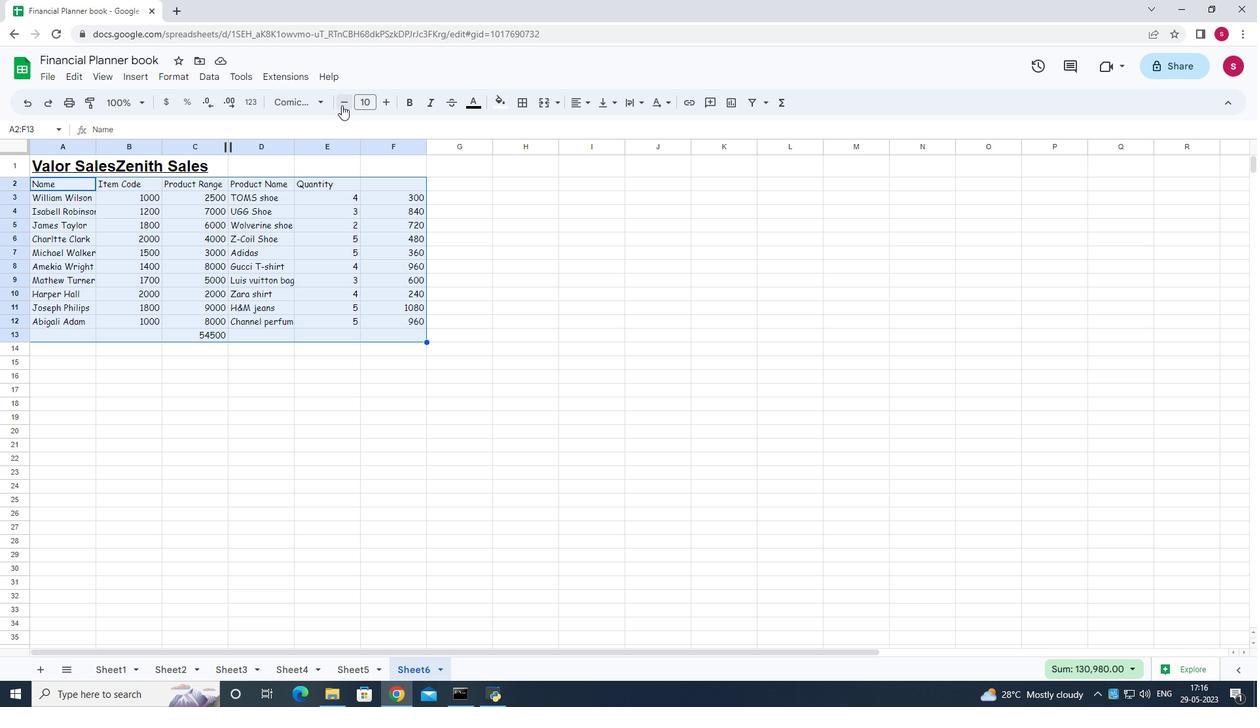 
Action: Mouse moved to (570, 102)
Screenshot: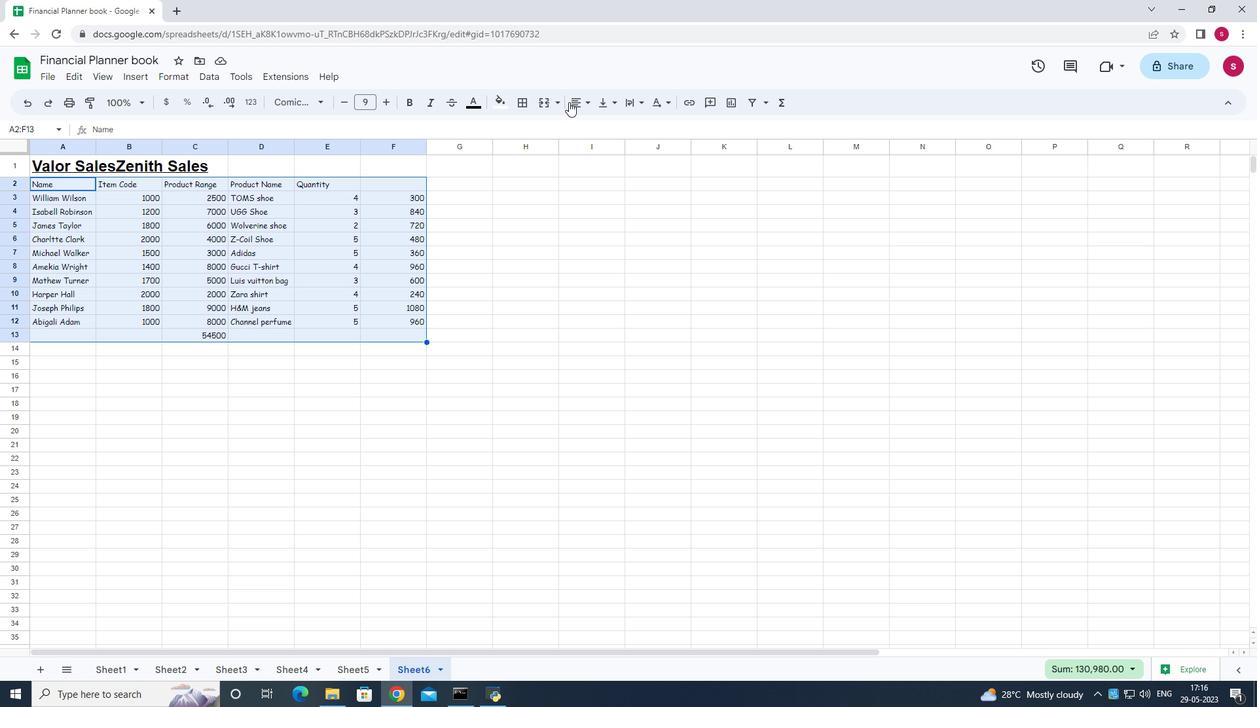
Action: Mouse pressed left at (570, 102)
Screenshot: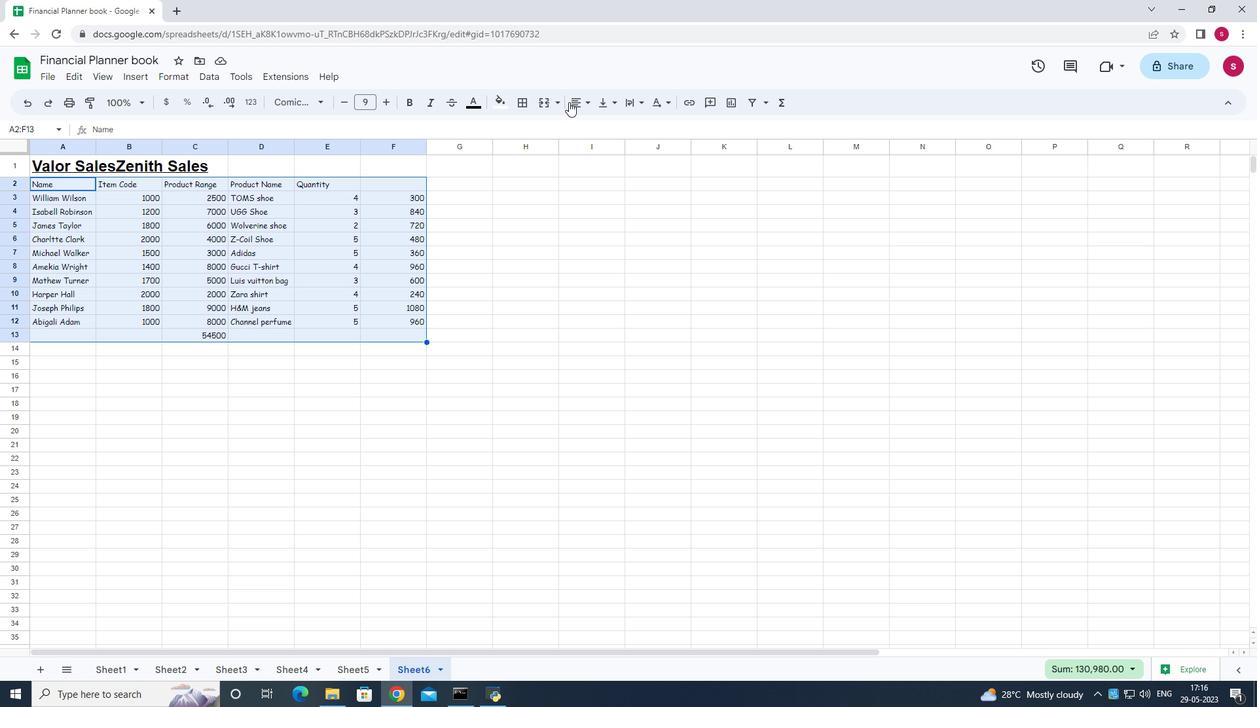 
Action: Mouse moved to (591, 124)
Screenshot: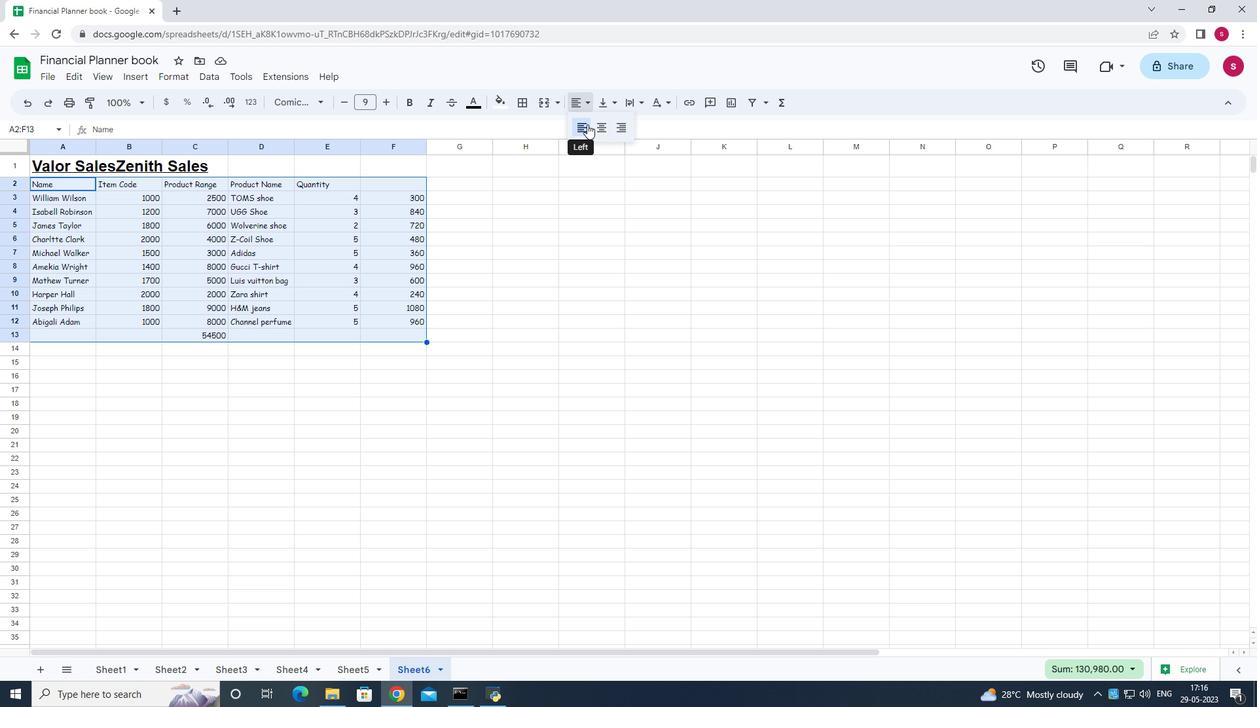 
Action: Mouse pressed left at (591, 124)
Screenshot: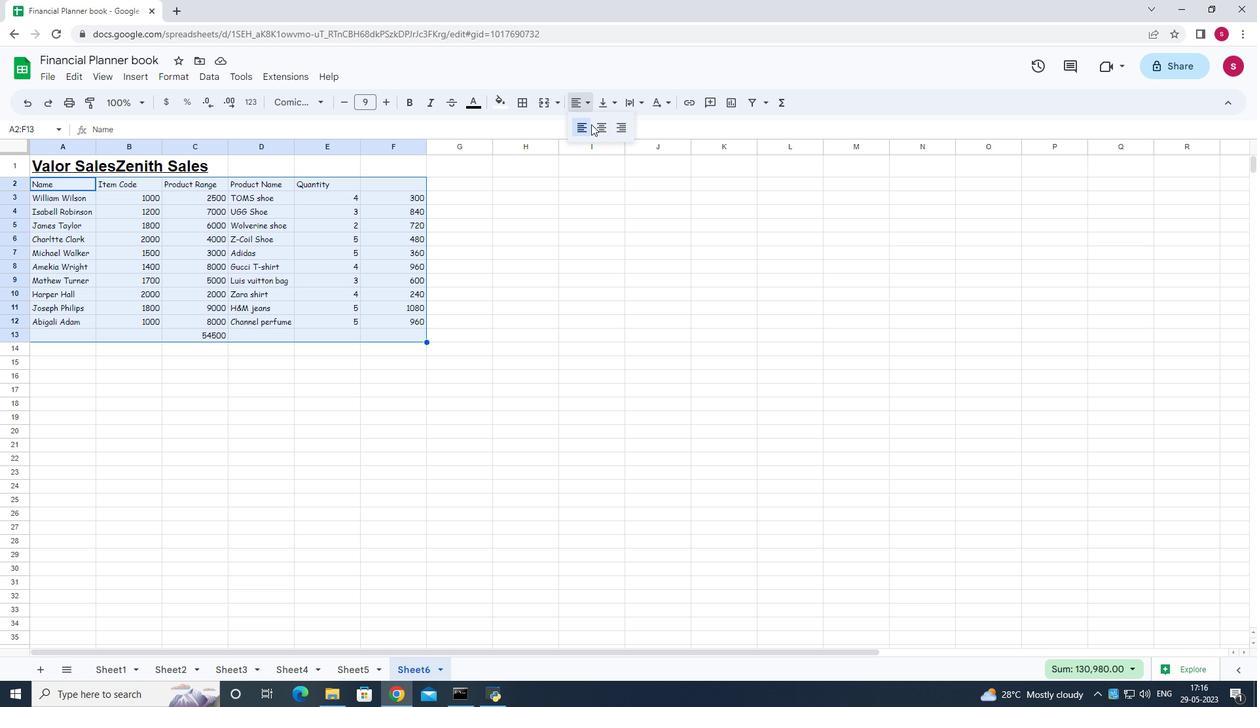 
Action: Mouse moved to (583, 102)
Screenshot: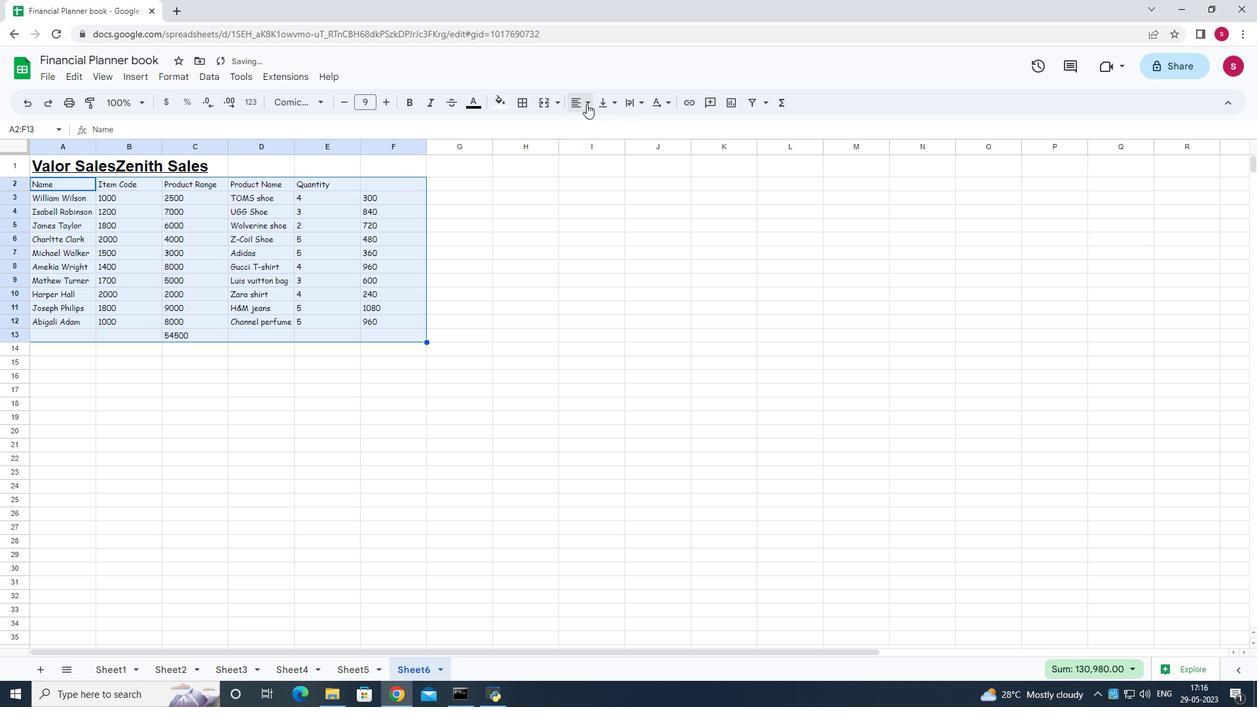 
Action: Mouse pressed left at (583, 102)
Screenshot: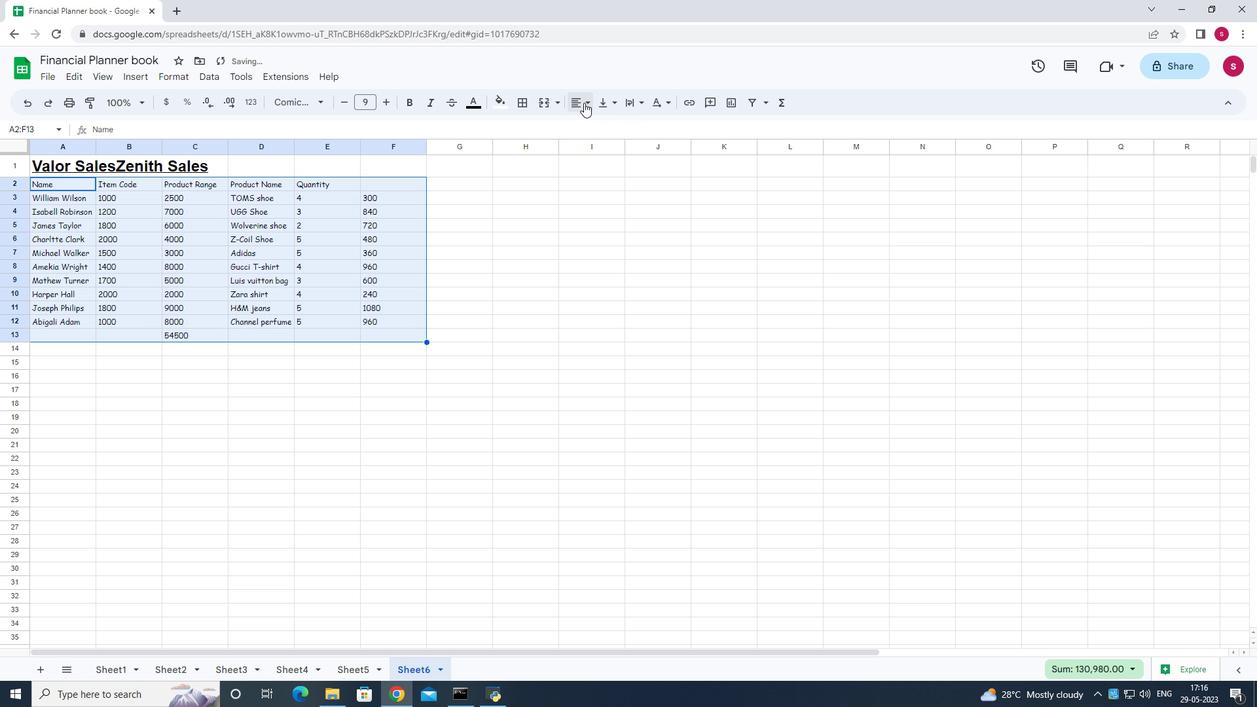 
Action: Mouse moved to (594, 130)
Screenshot: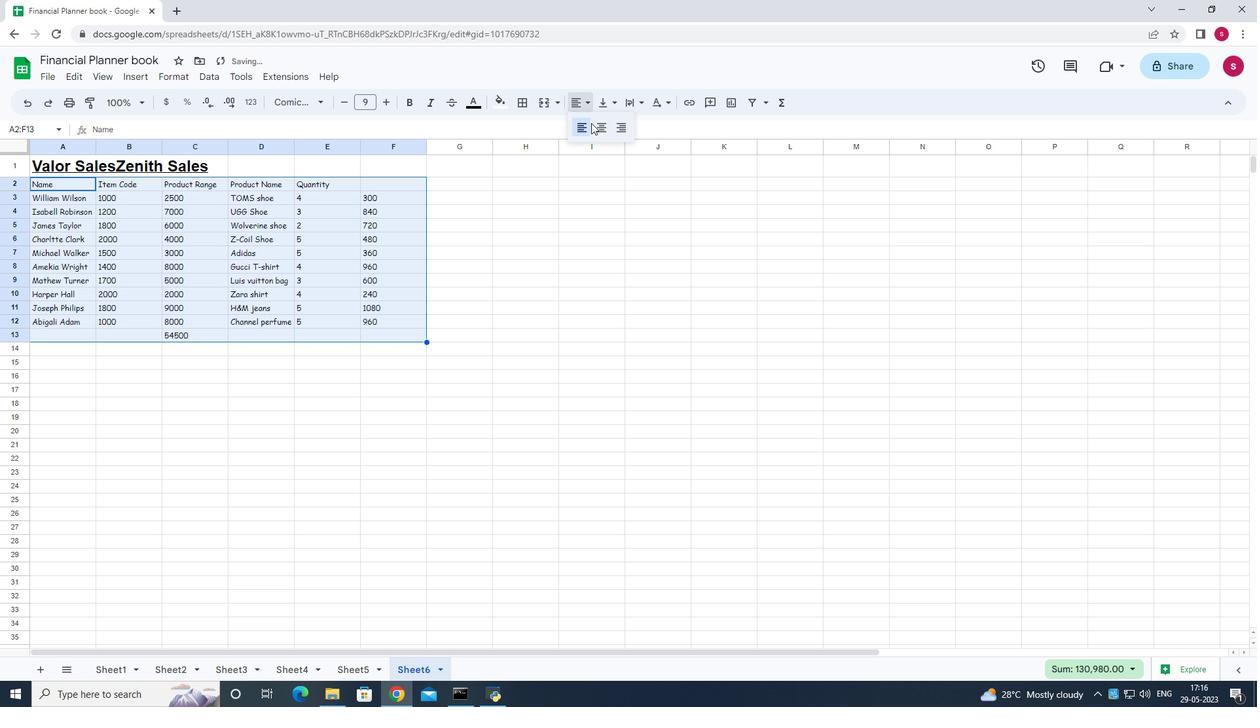 
Action: Mouse pressed left at (594, 130)
Screenshot: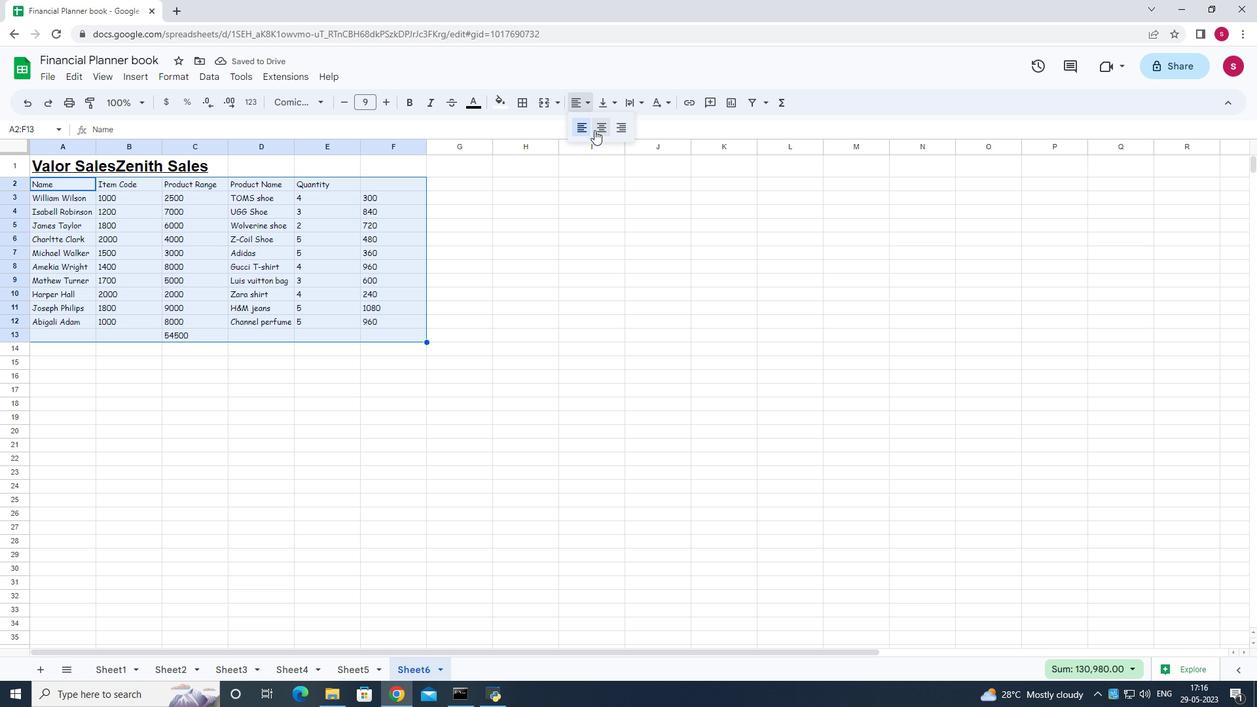 
Action: Mouse moved to (109, 163)
Screenshot: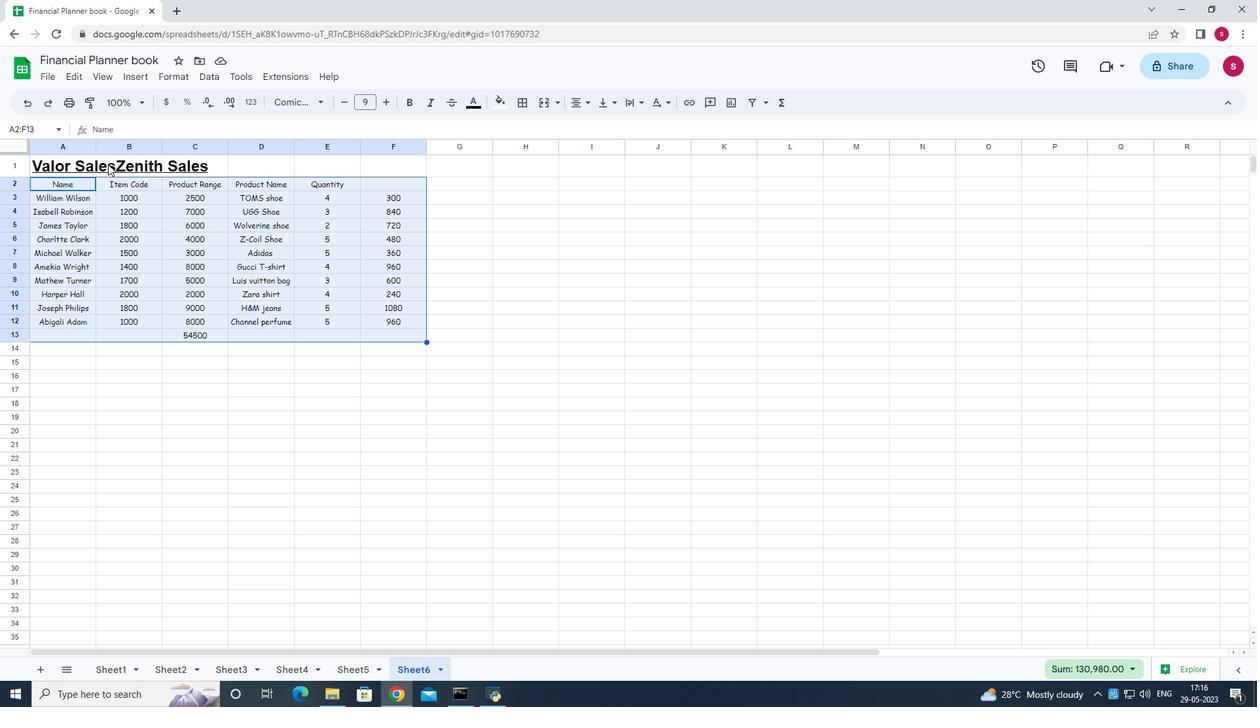 
Action: Mouse pressed left at (109, 163)
Screenshot: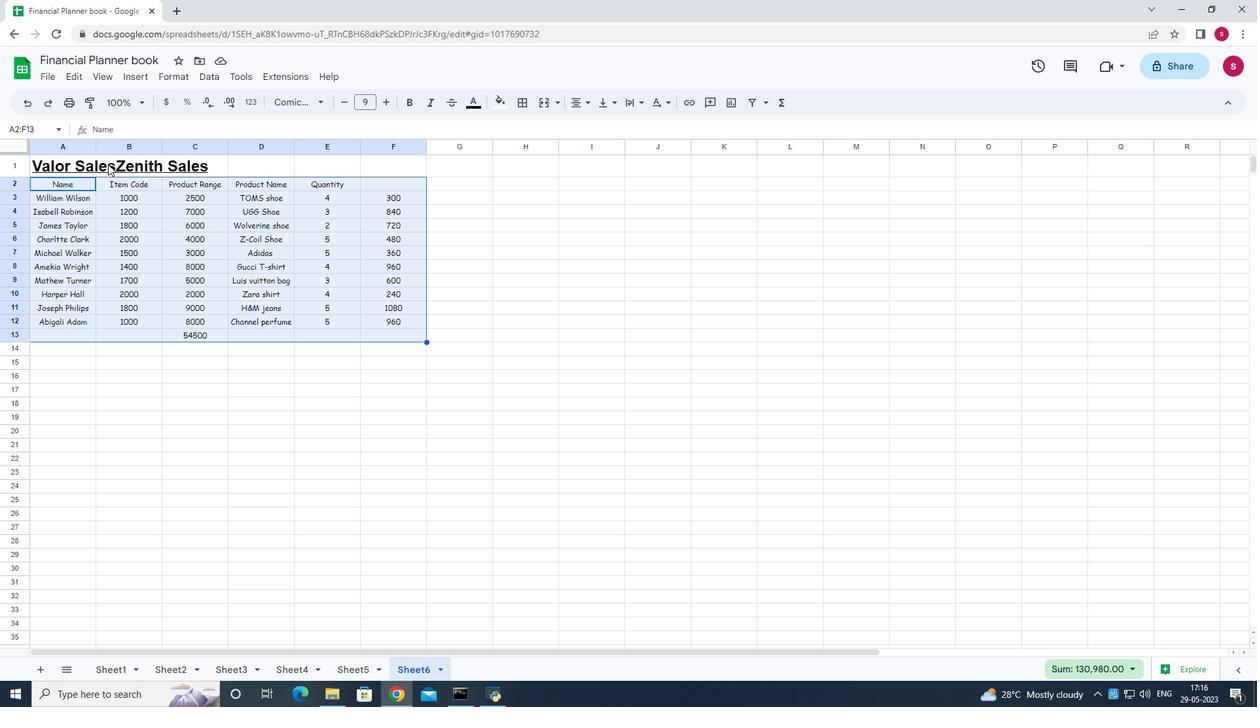 
Action: Mouse moved to (440, 254)
Screenshot: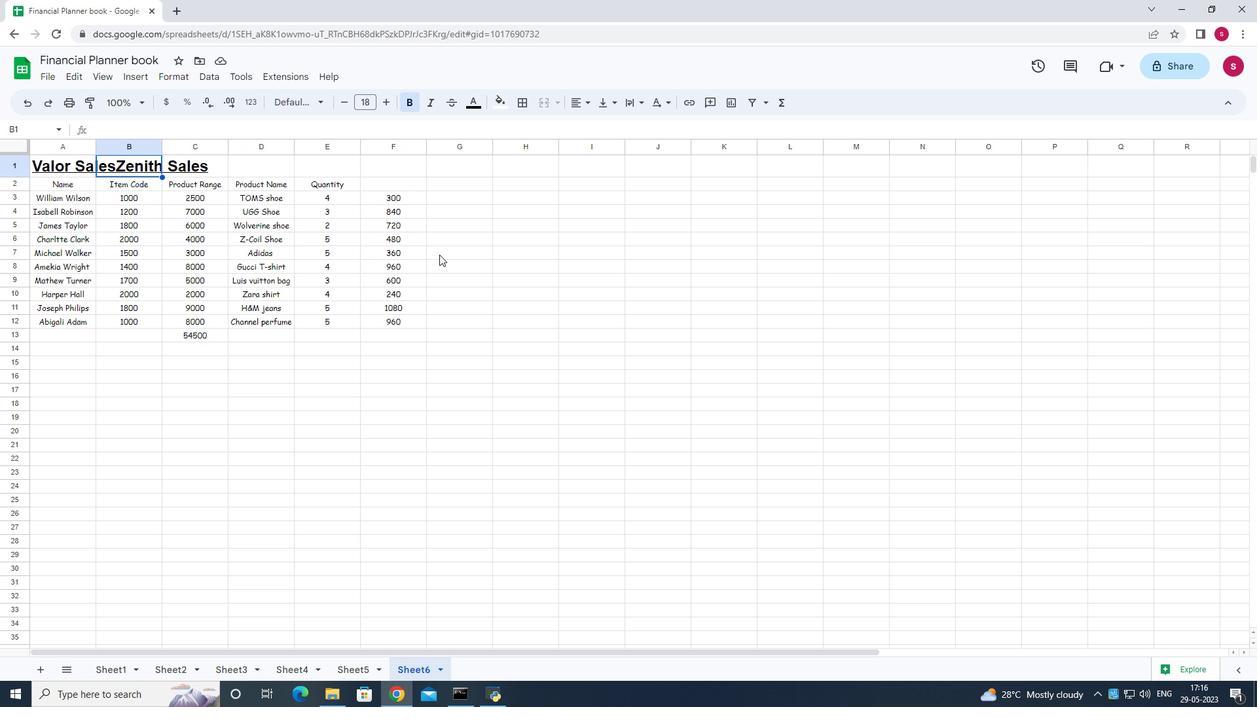 
Action: Mouse pressed left at (440, 254)
Screenshot: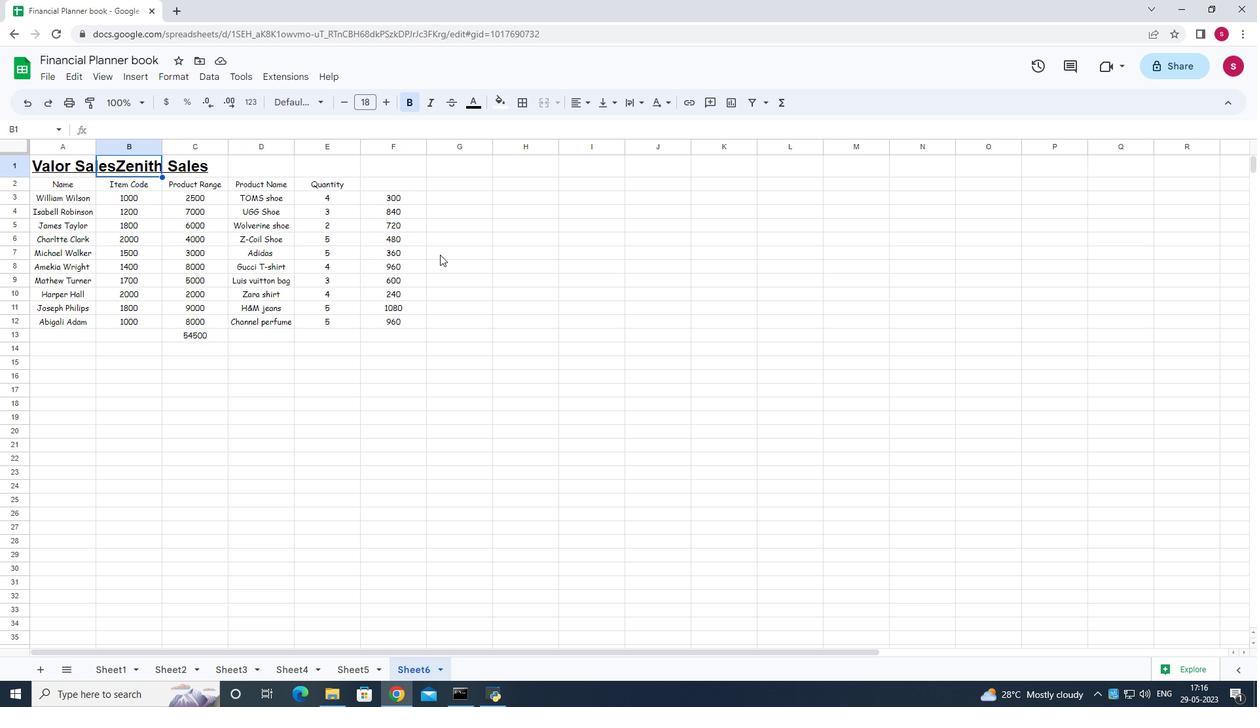 
Action: Mouse moved to (441, 254)
Screenshot: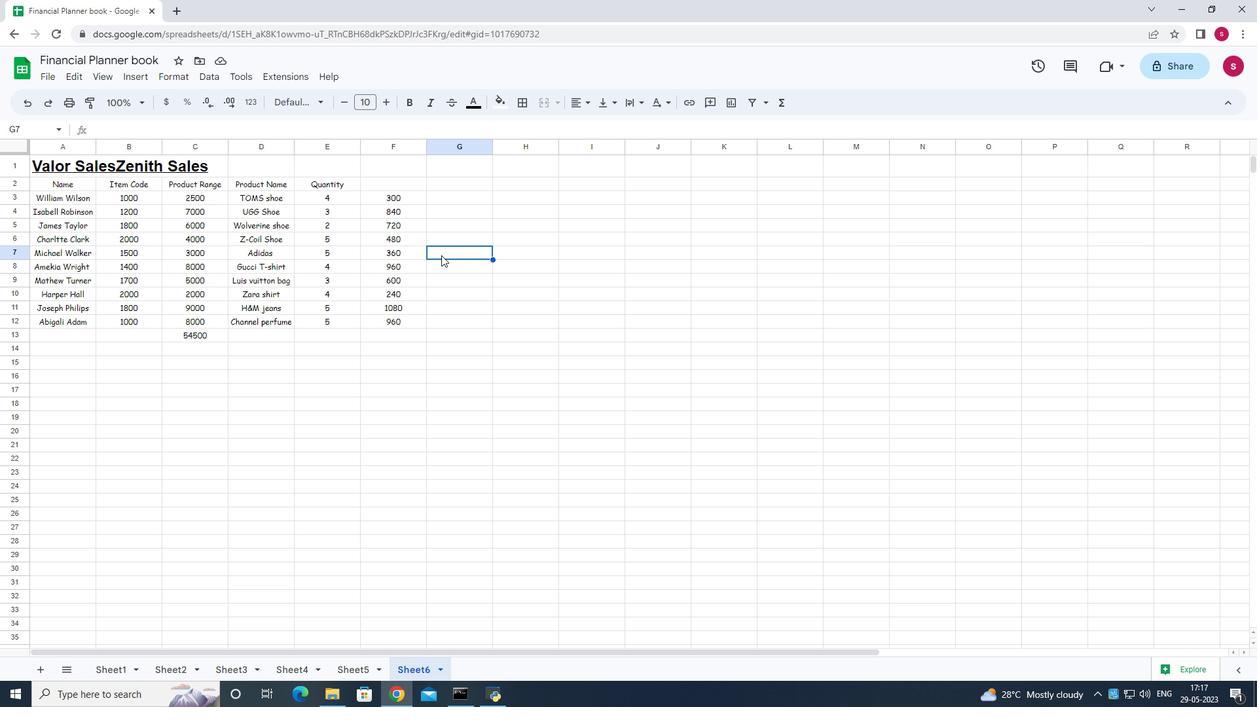 
